 Task: Check the sale-to-list ratio of game room in the last 1 year.
Action: Mouse moved to (1060, 252)
Screenshot: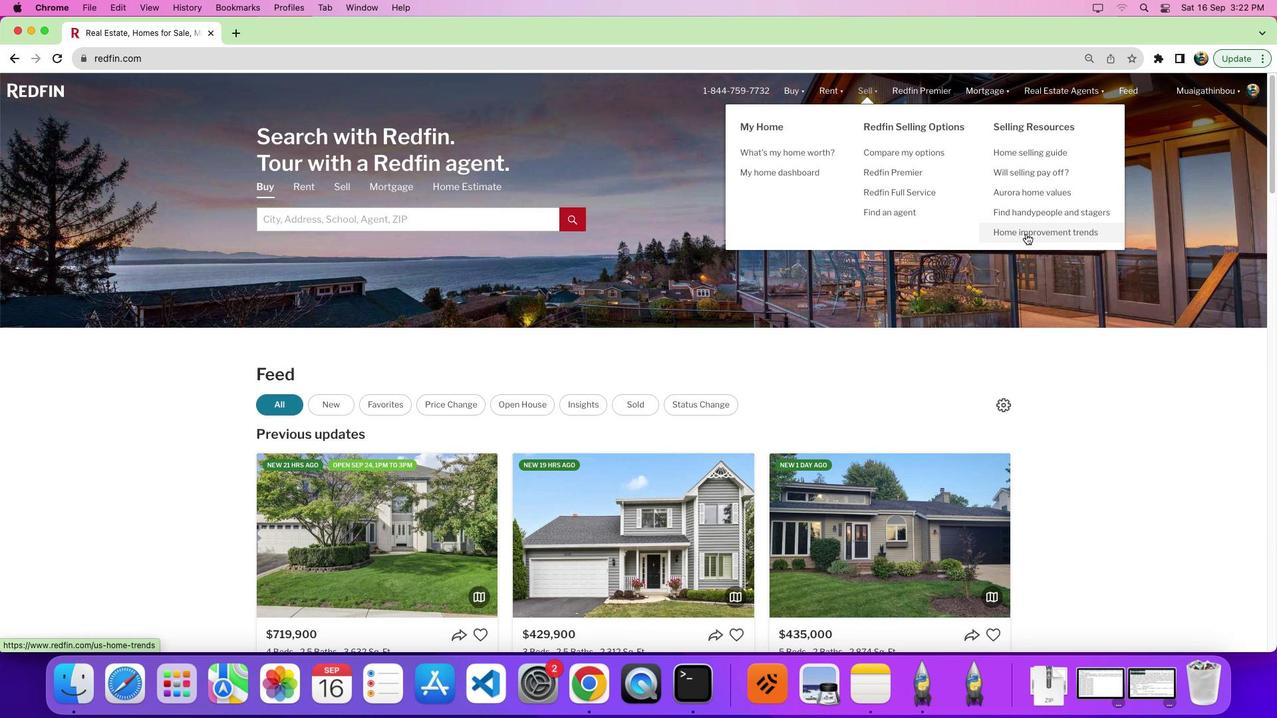 
Action: Mouse pressed left at (1060, 252)
Screenshot: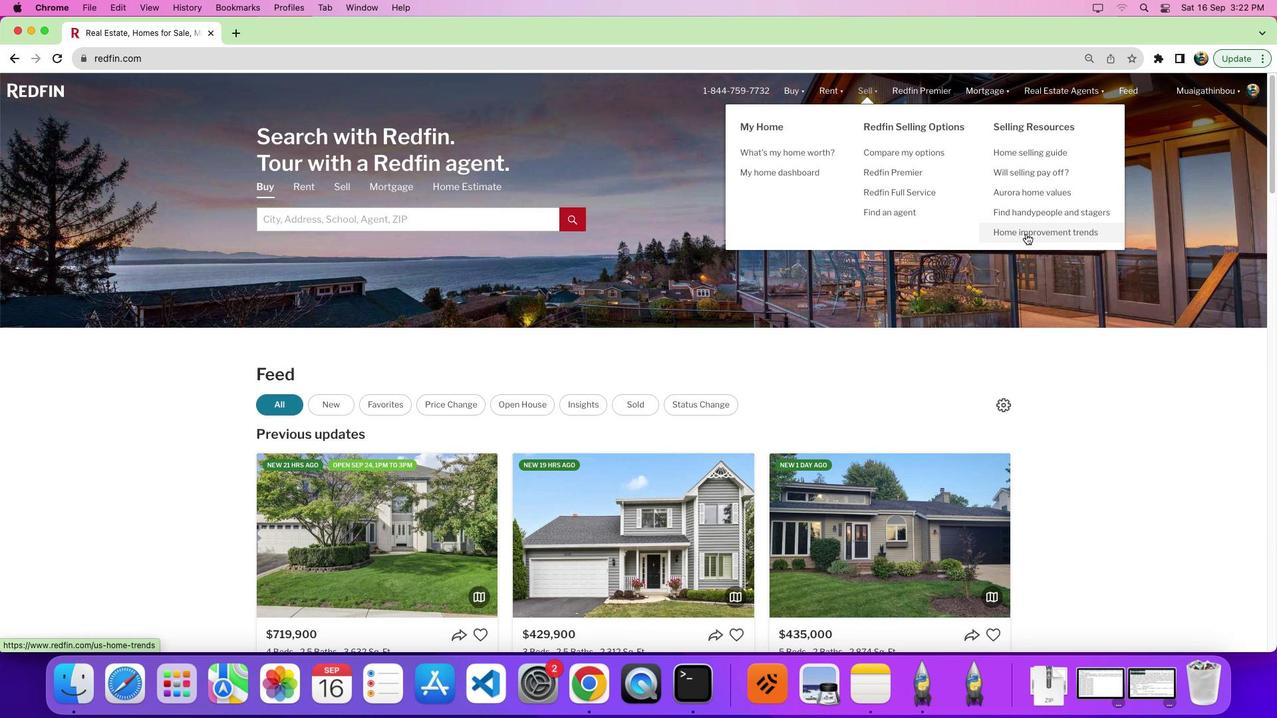 
Action: Mouse pressed left at (1060, 252)
Screenshot: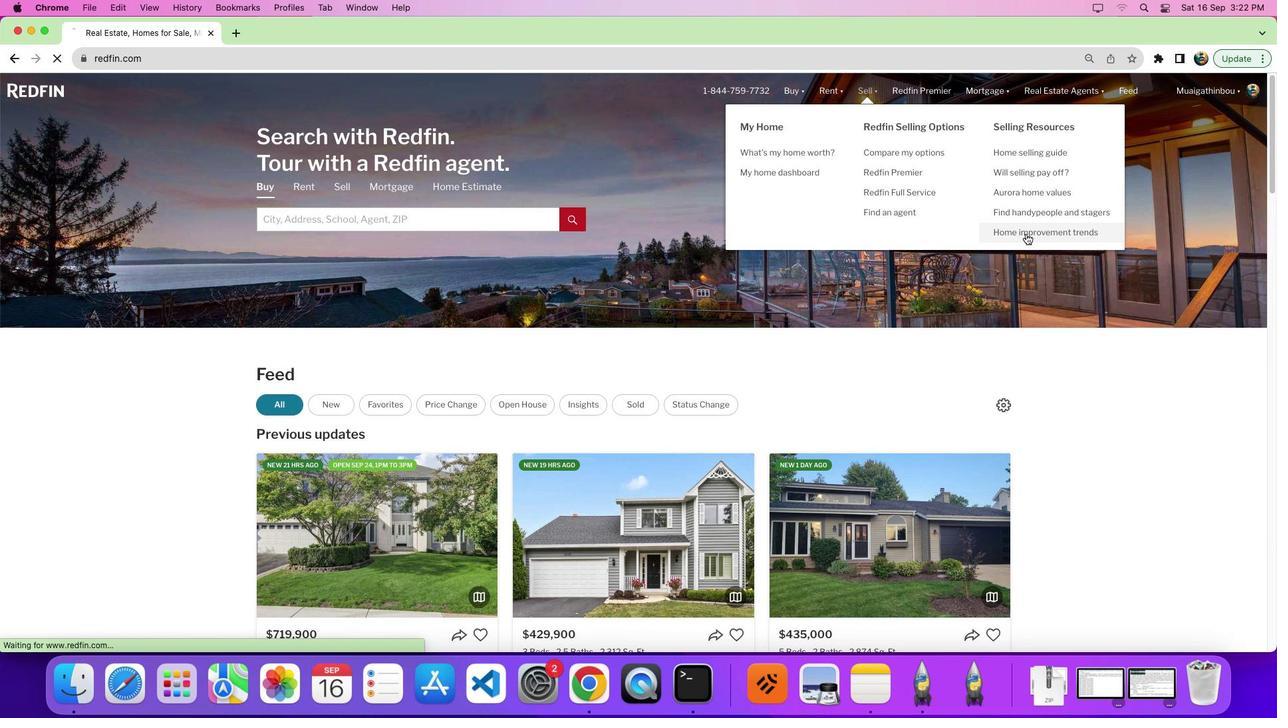 
Action: Mouse moved to (343, 266)
Screenshot: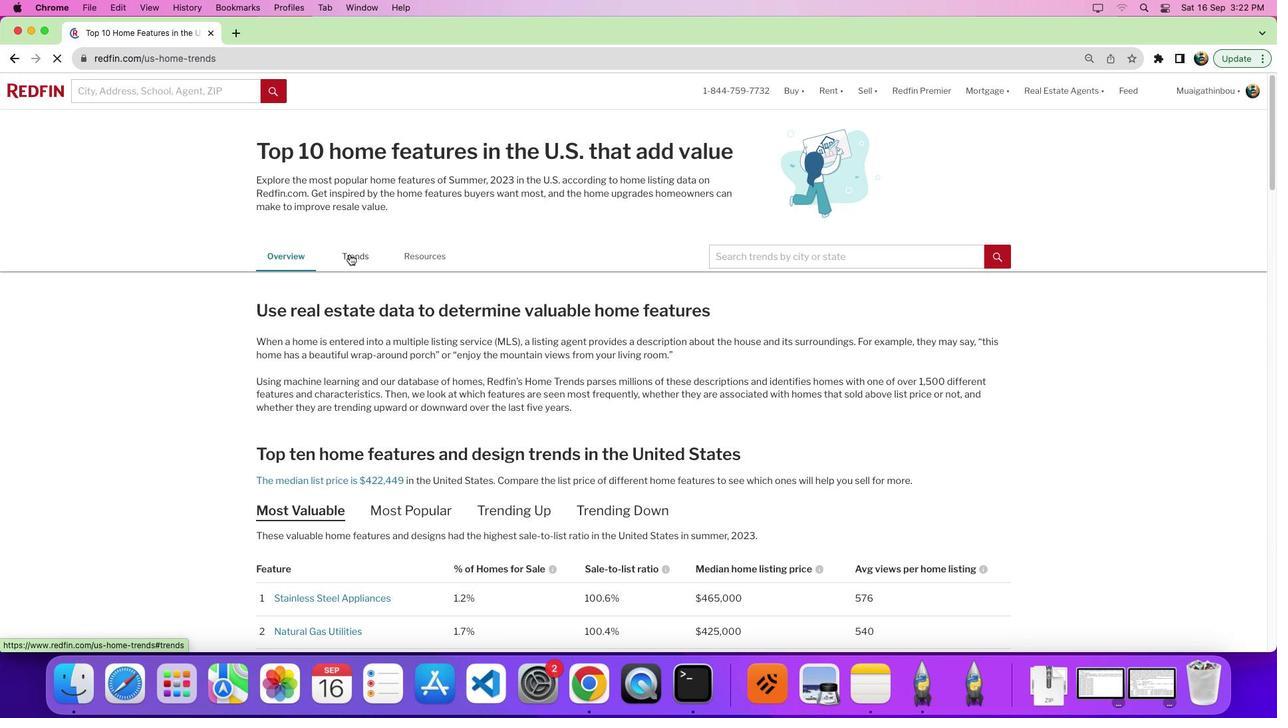 
Action: Mouse pressed left at (343, 266)
Screenshot: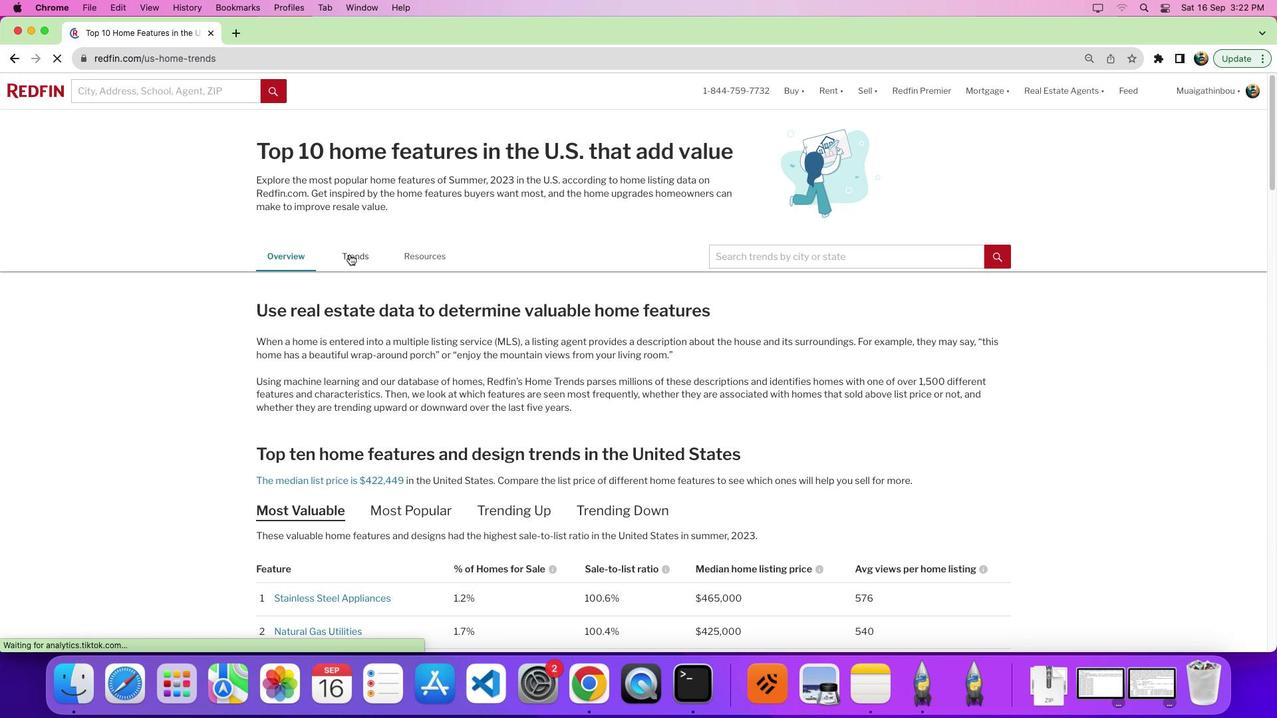 
Action: Mouse moved to (700, 345)
Screenshot: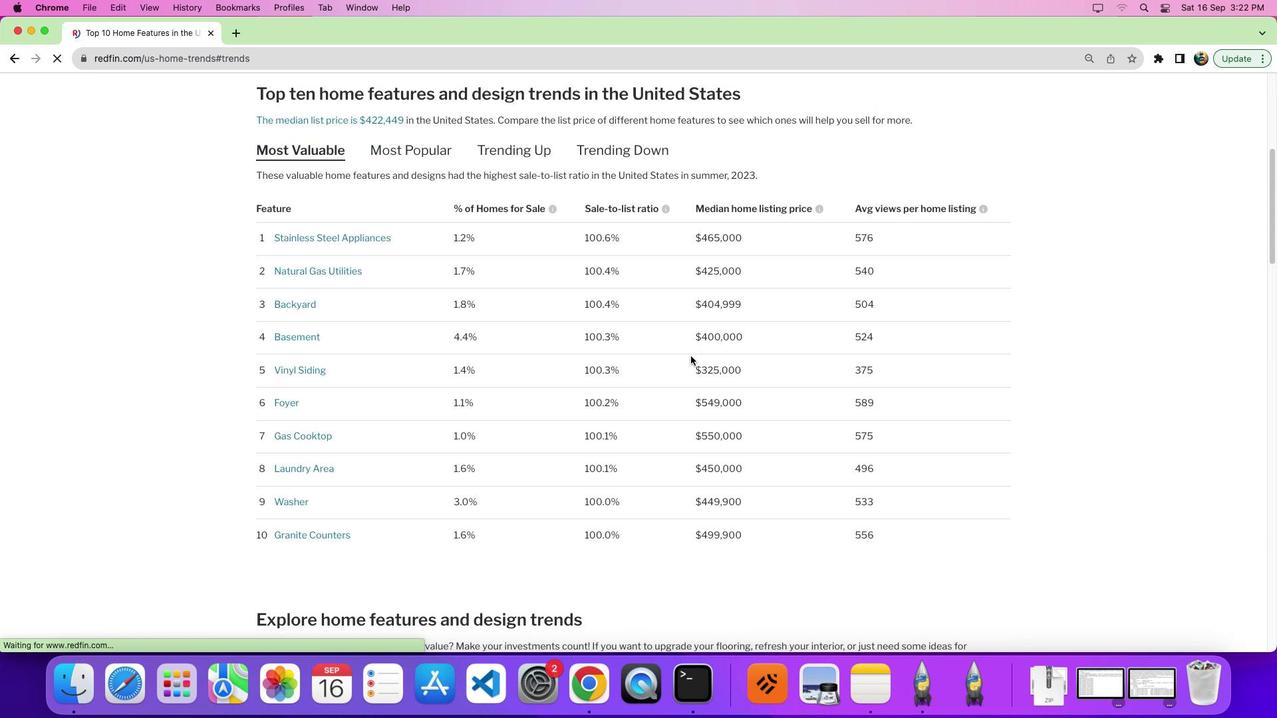 
Action: Mouse scrolled (700, 345) with delta (-26, 79)
Screenshot: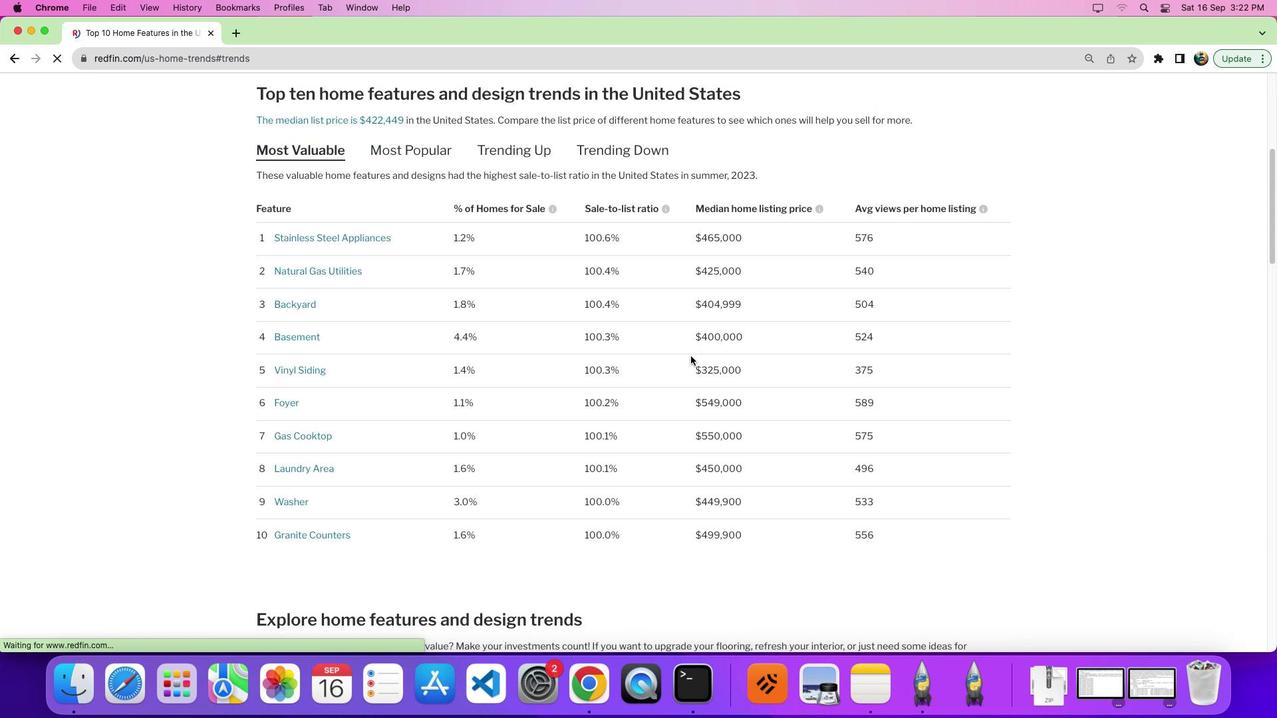 
Action: Mouse moved to (701, 344)
Screenshot: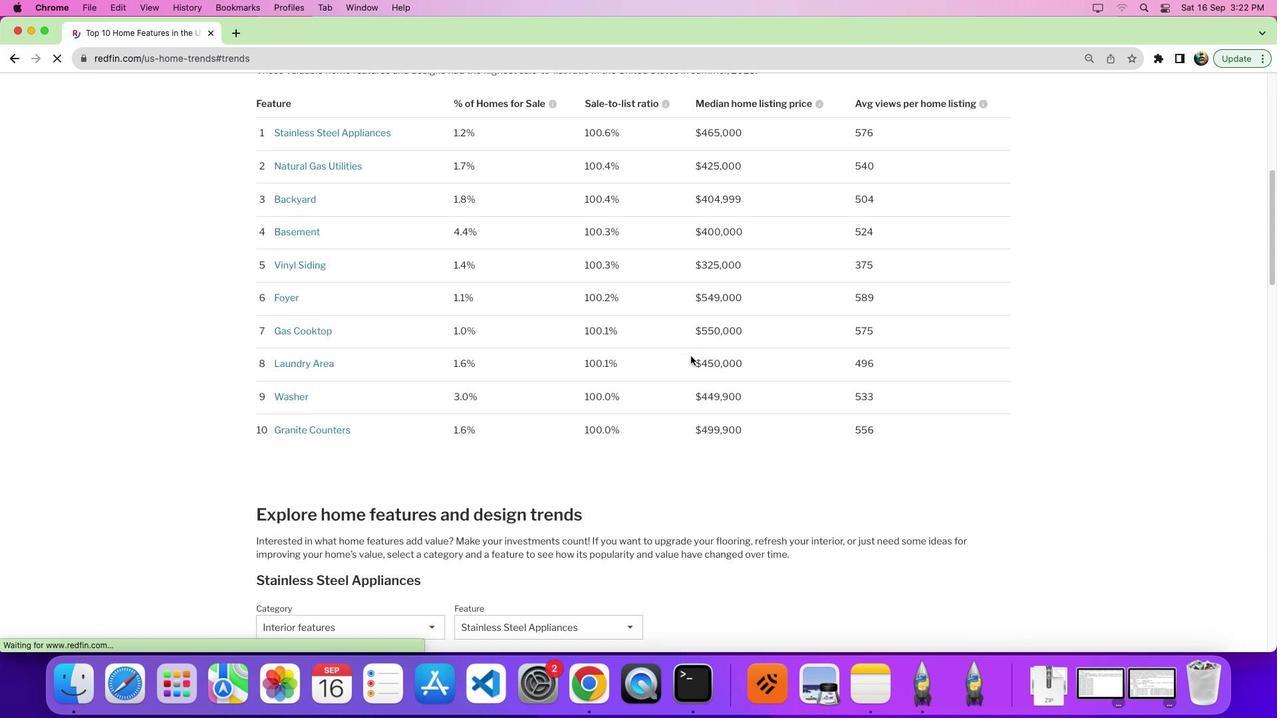 
Action: Mouse scrolled (701, 344) with delta (-26, 78)
Screenshot: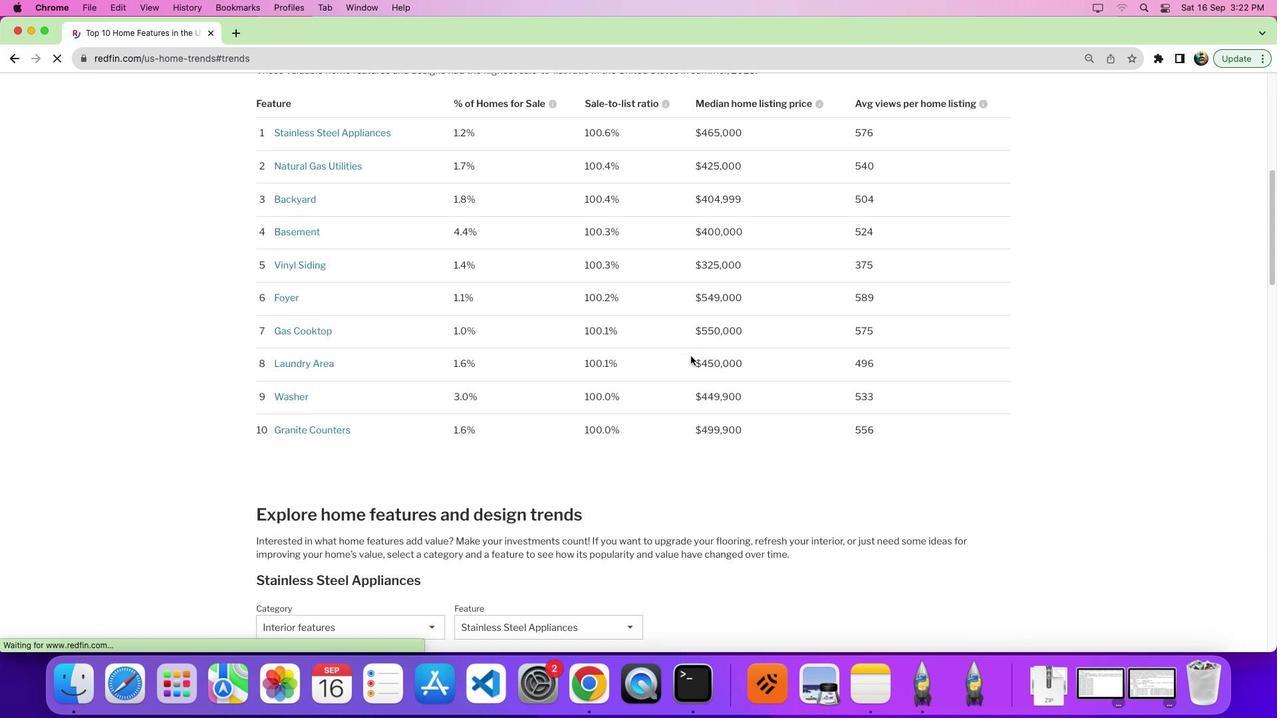
Action: Mouse moved to (703, 343)
Screenshot: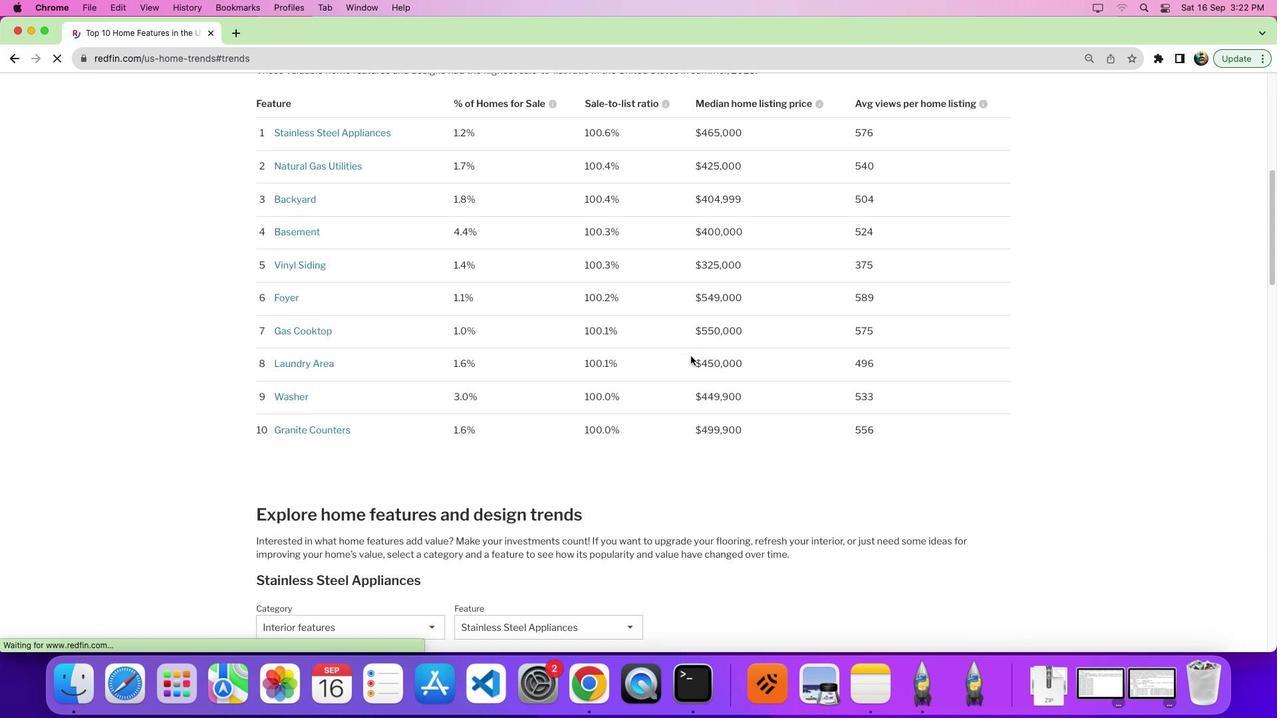 
Action: Mouse scrolled (703, 343) with delta (-26, 75)
Screenshot: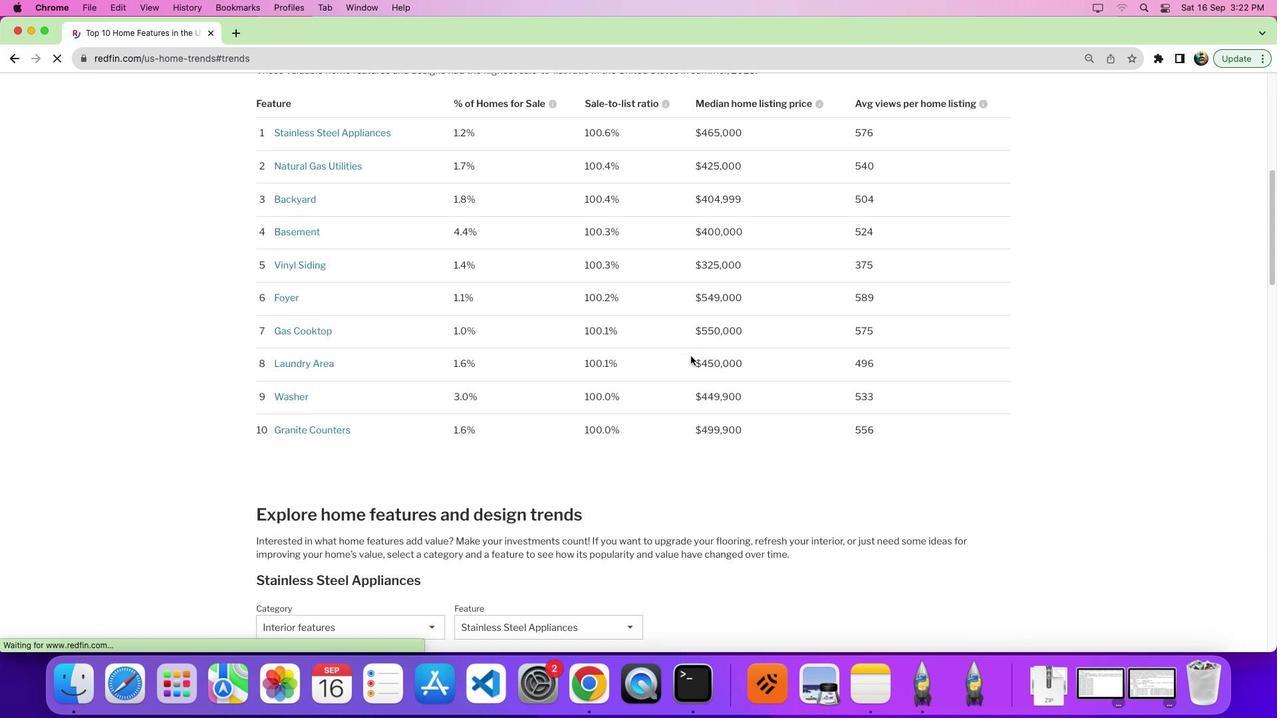
Action: Mouse moved to (704, 342)
Screenshot: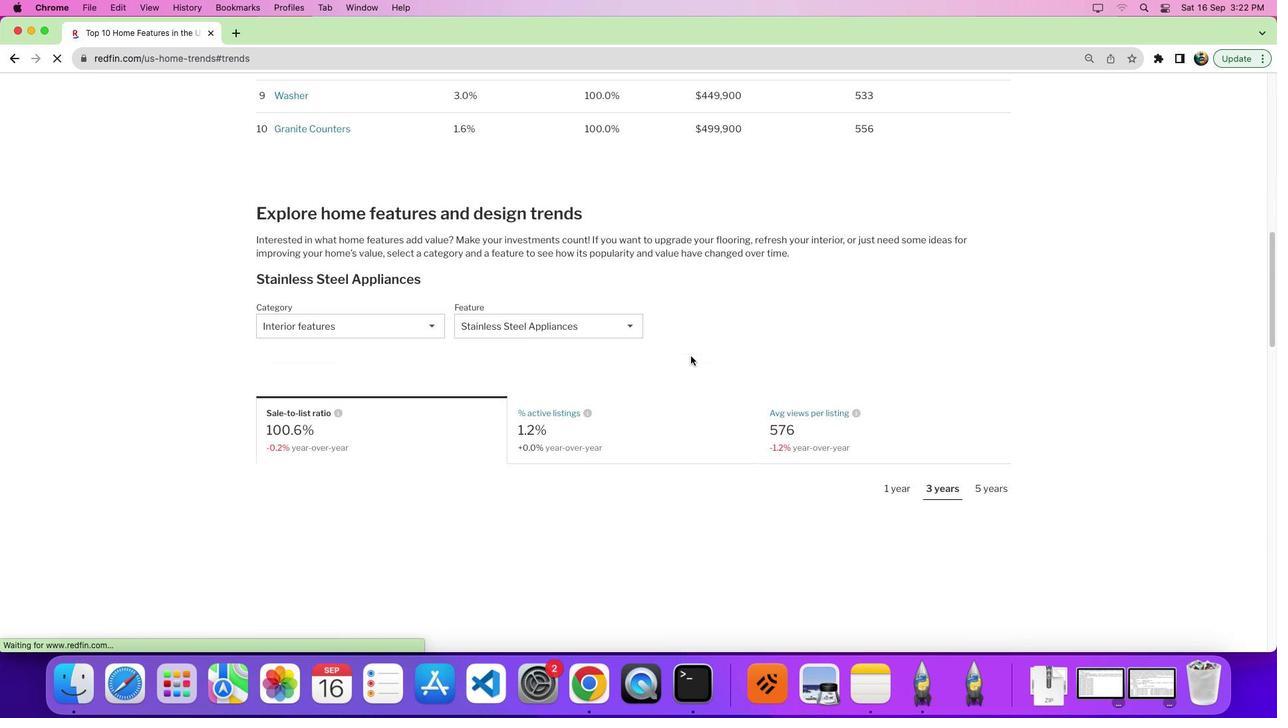 
Action: Mouse scrolled (704, 342) with delta (-26, 74)
Screenshot: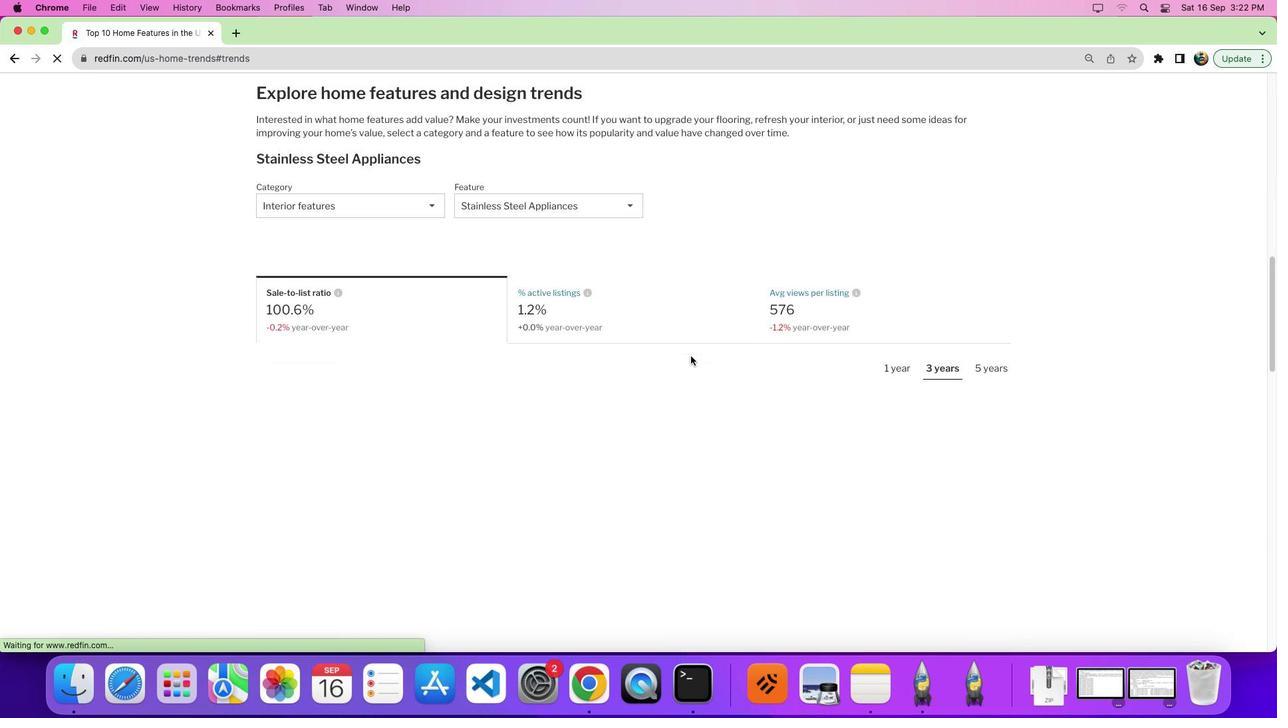 
Action: Mouse scrolled (704, 342) with delta (-26, 79)
Screenshot: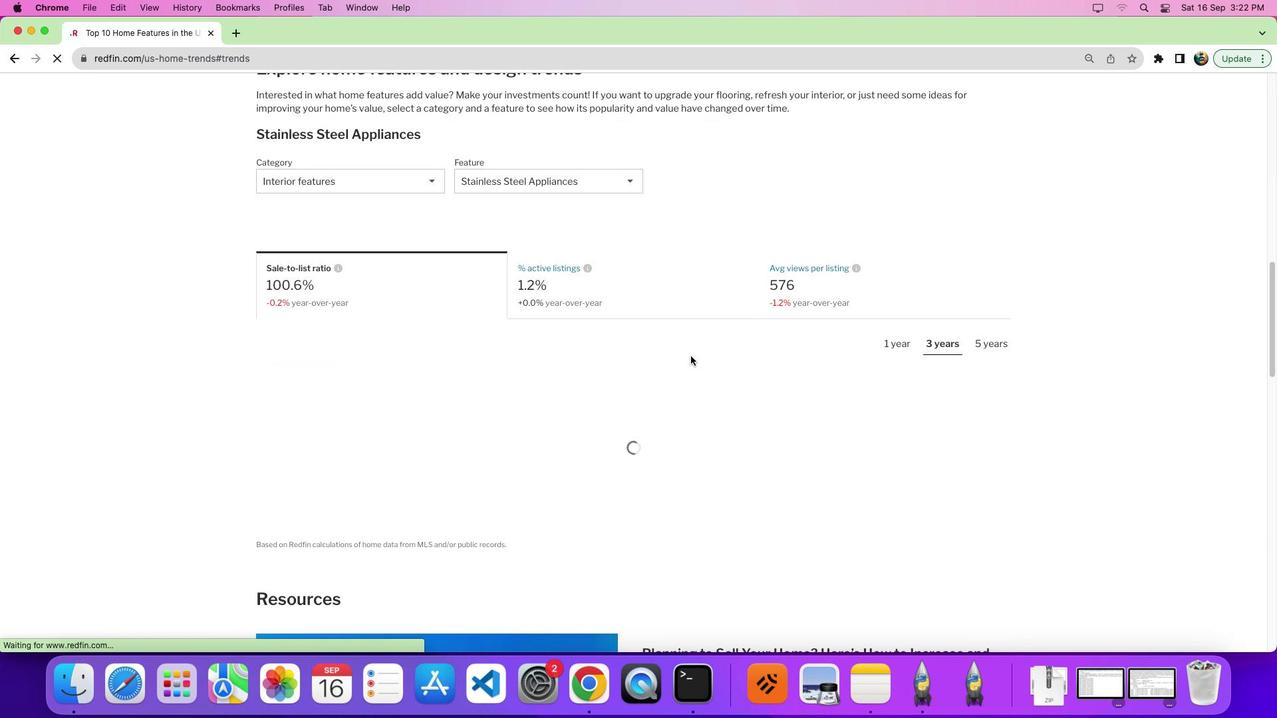 
Action: Mouse scrolled (704, 342) with delta (-26, 79)
Screenshot: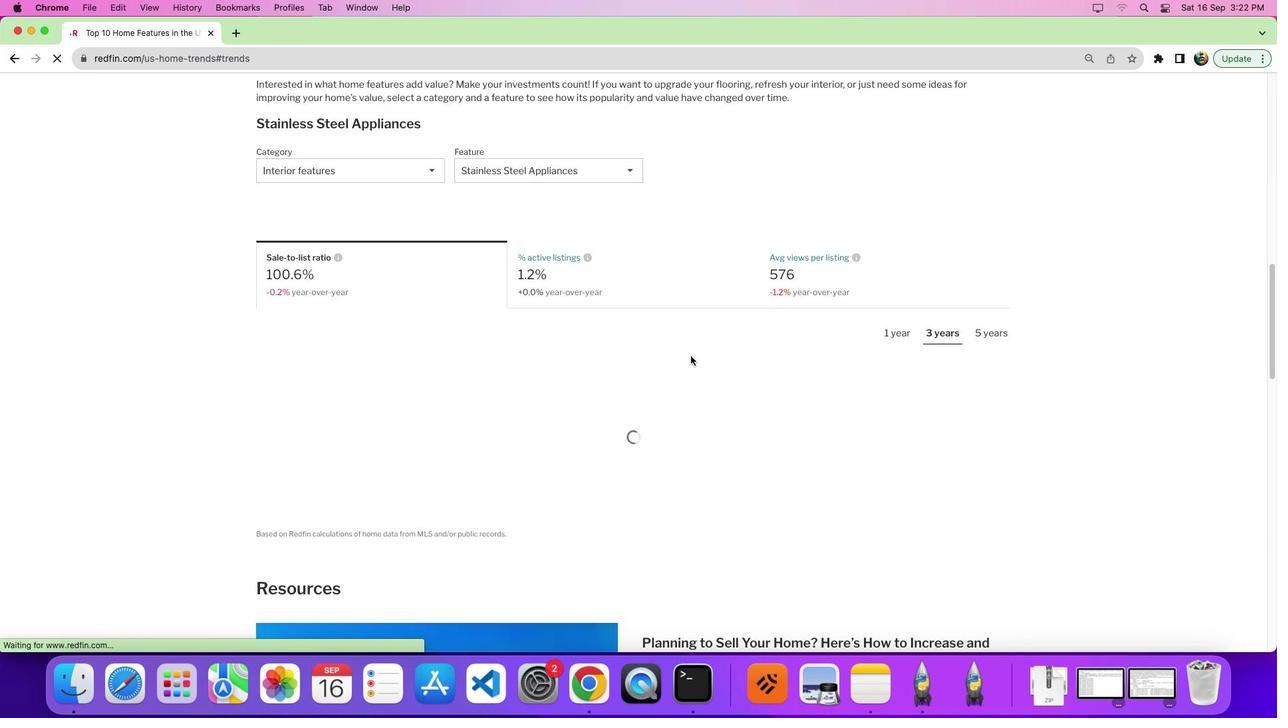 
Action: Mouse moved to (640, 364)
Screenshot: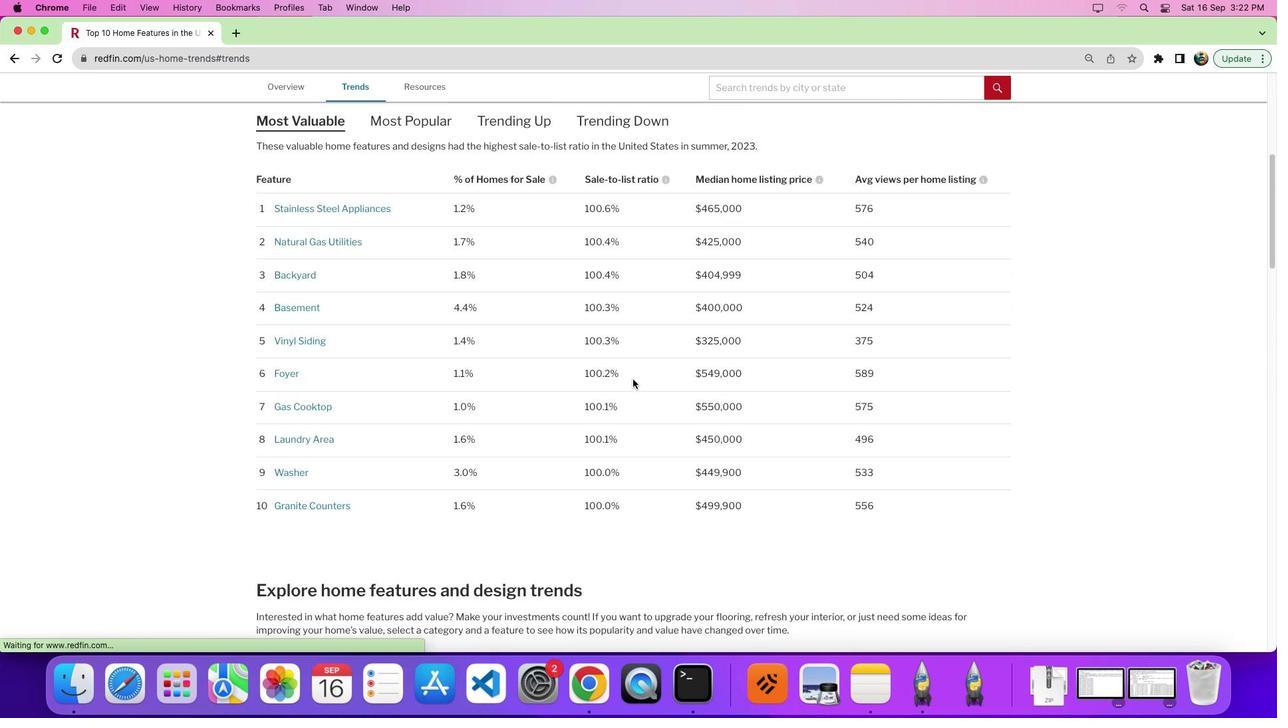 
Action: Mouse scrolled (640, 364) with delta (-26, 79)
Screenshot: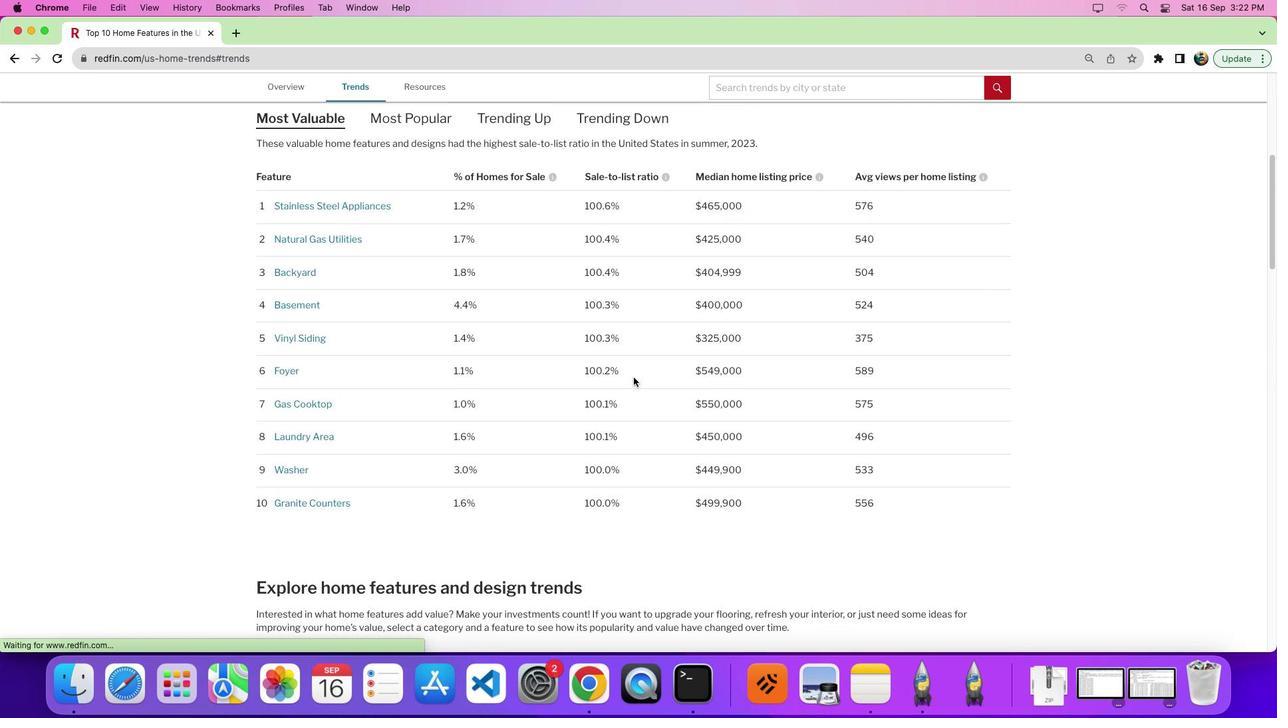 
Action: Mouse moved to (641, 364)
Screenshot: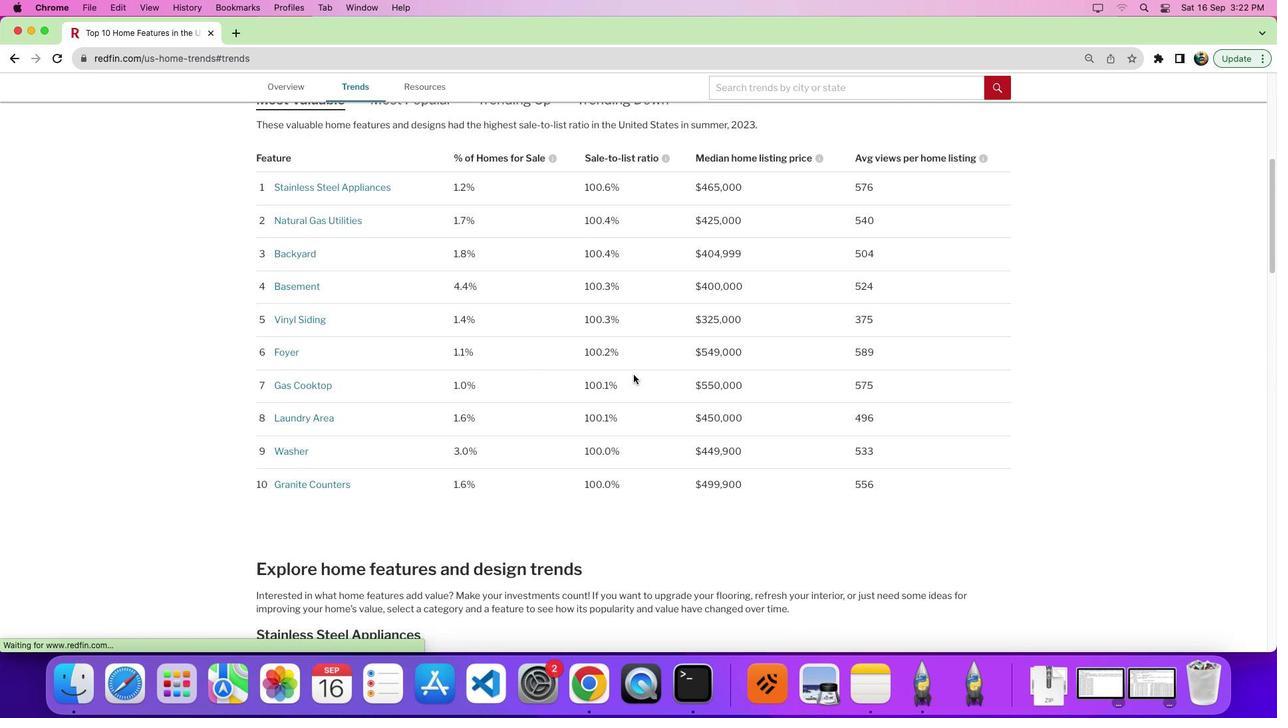 
Action: Mouse scrolled (641, 364) with delta (-26, 79)
Screenshot: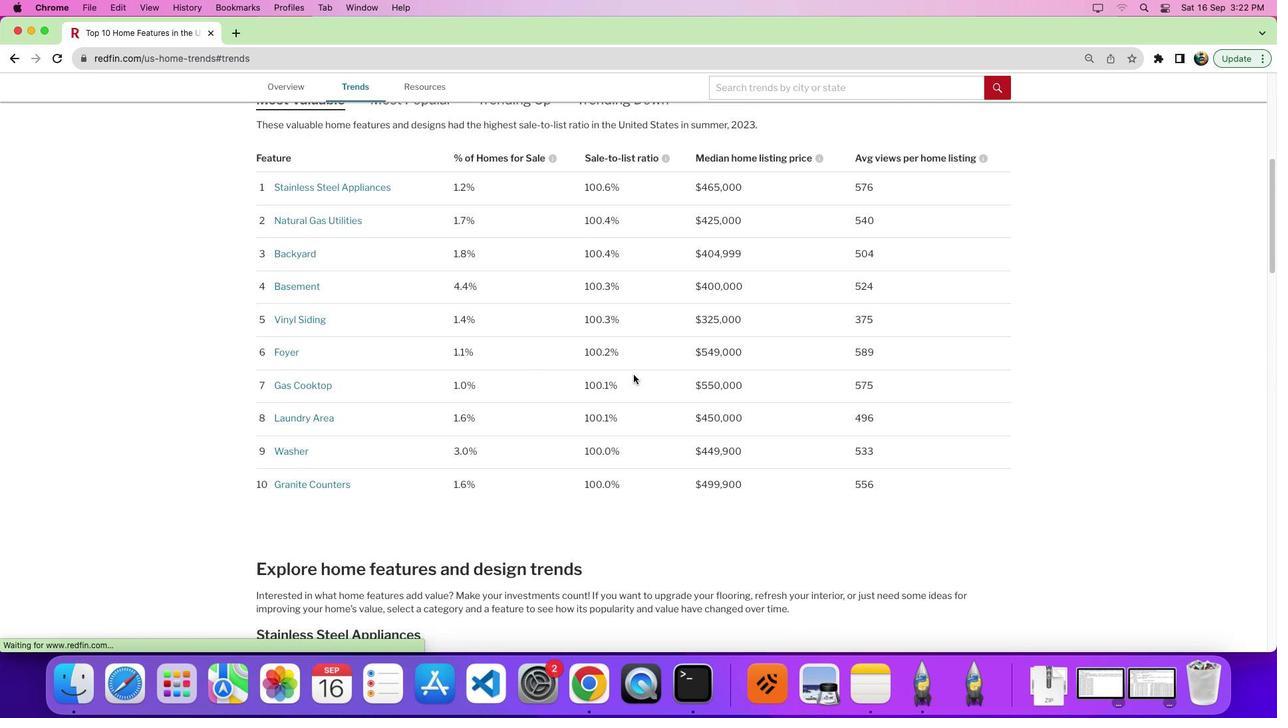 
Action: Mouse moved to (644, 358)
Screenshot: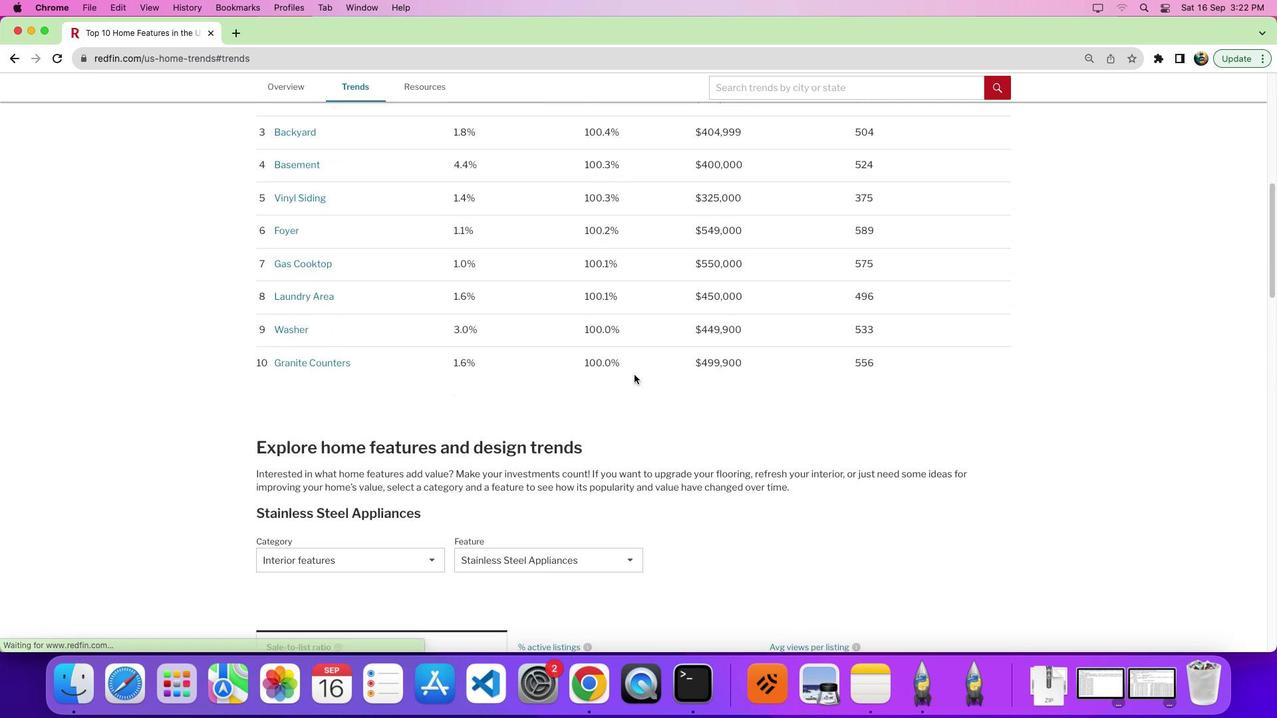 
Action: Mouse scrolled (644, 358) with delta (-26, 75)
Screenshot: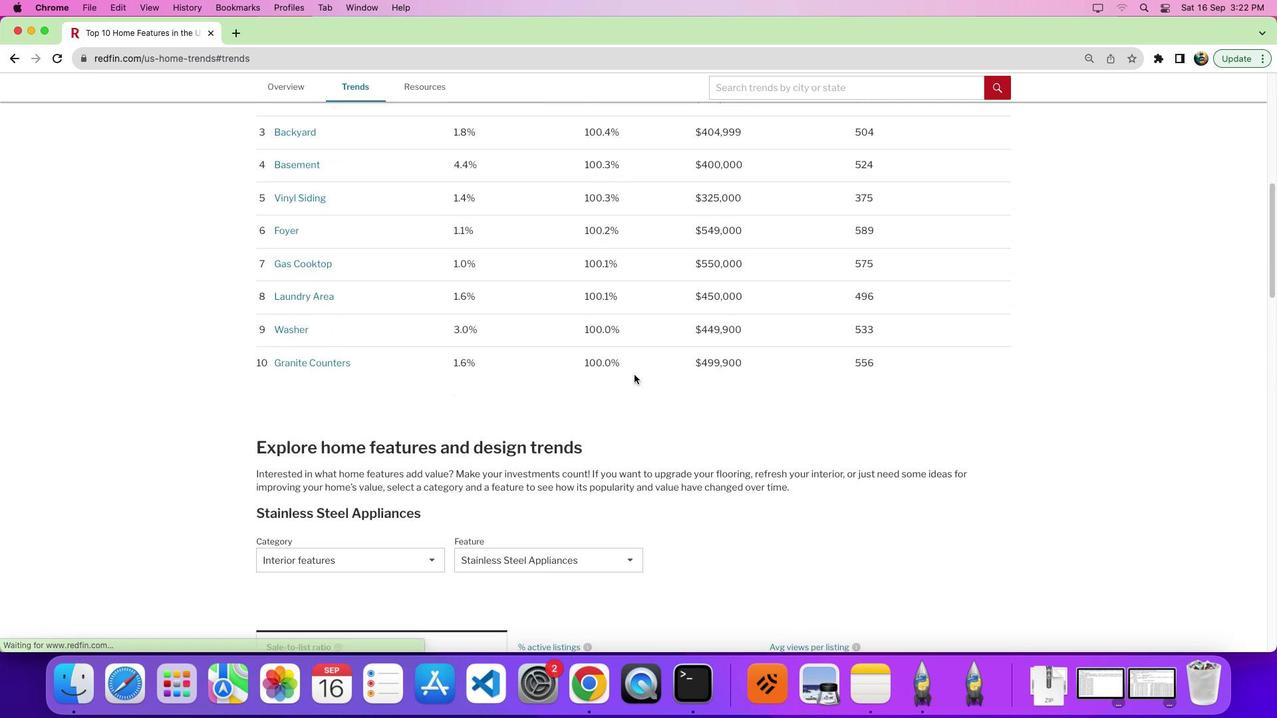 
Action: Mouse moved to (645, 358)
Screenshot: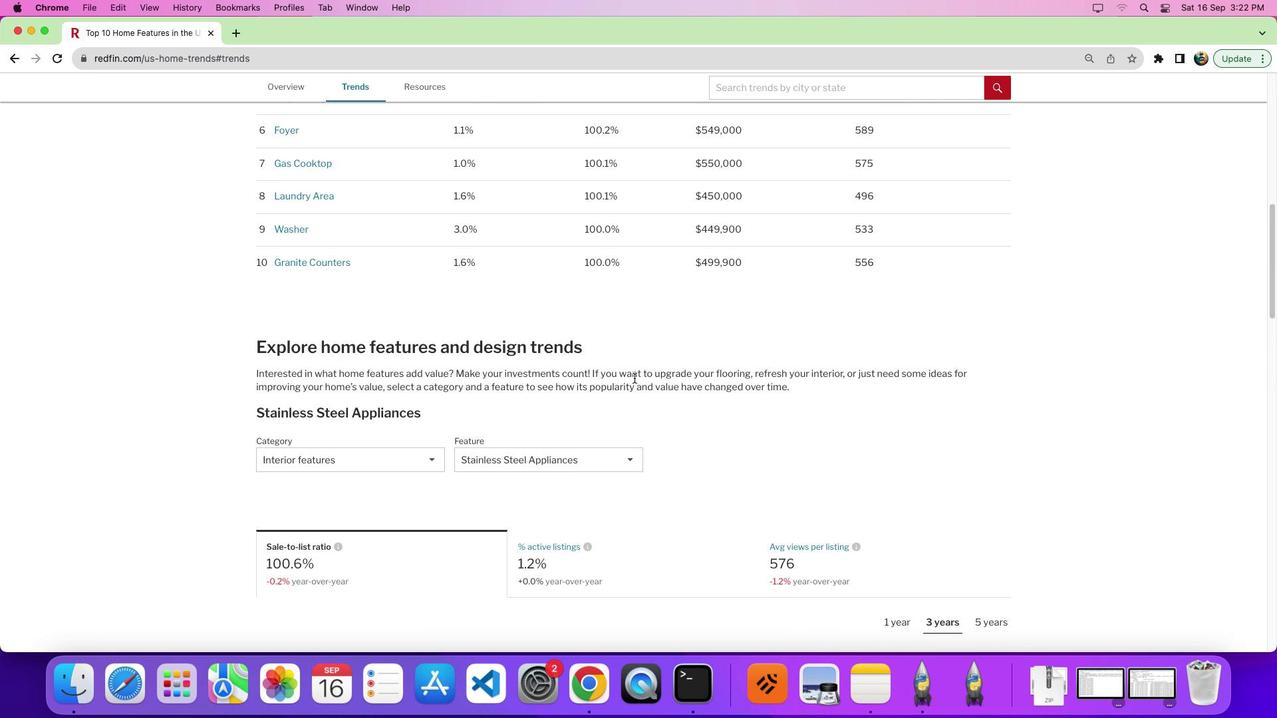
Action: Mouse scrolled (645, 358) with delta (-26, 79)
Screenshot: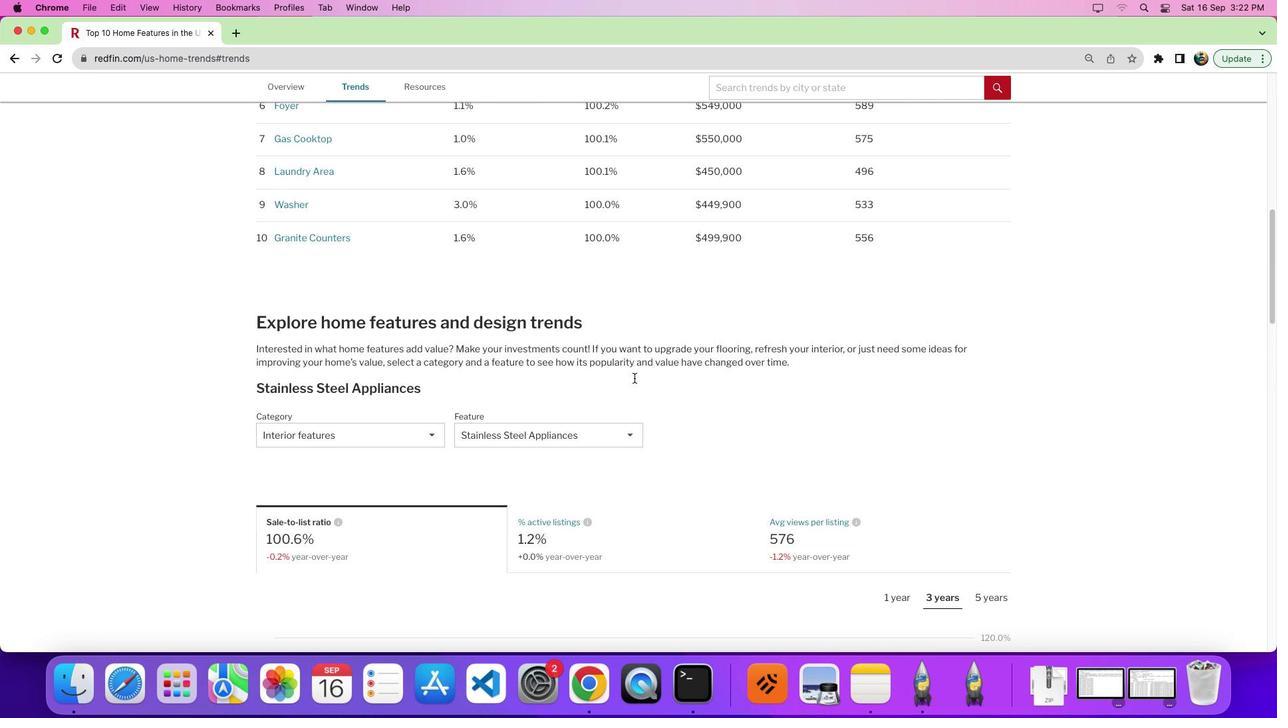 
Action: Mouse scrolled (645, 358) with delta (-26, 79)
Screenshot: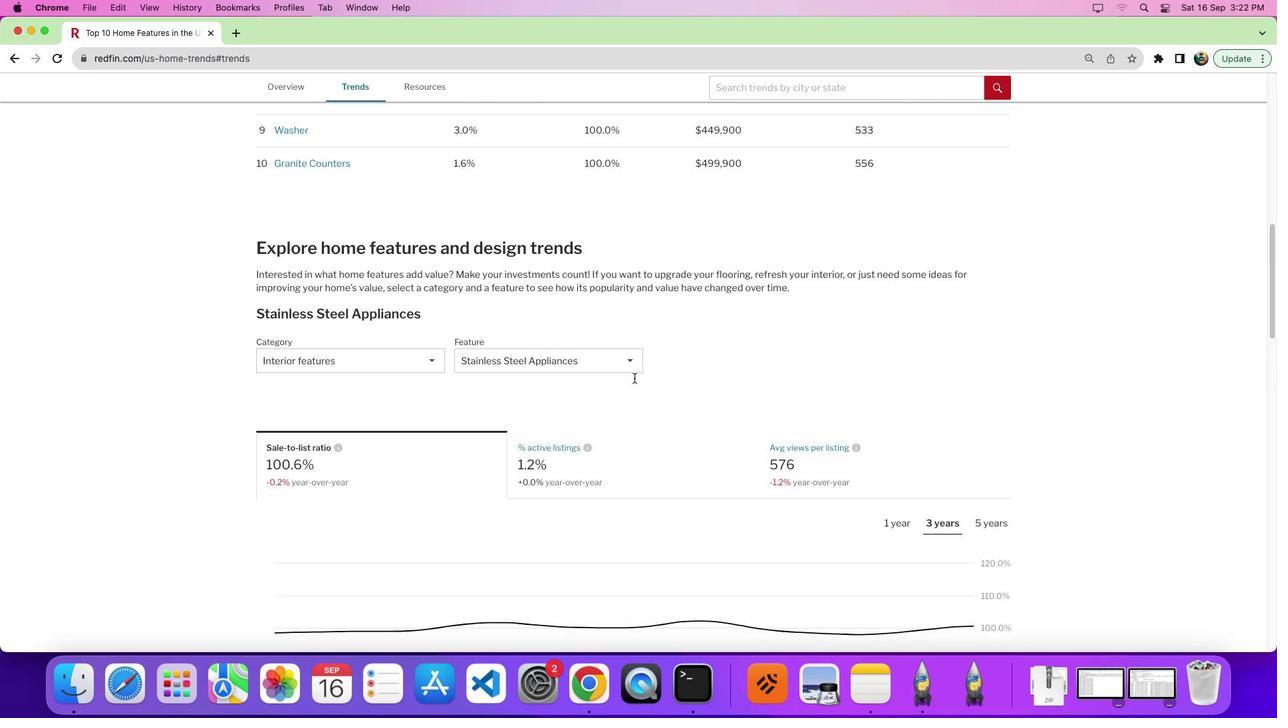 
Action: Mouse scrolled (645, 358) with delta (-26, 75)
Screenshot: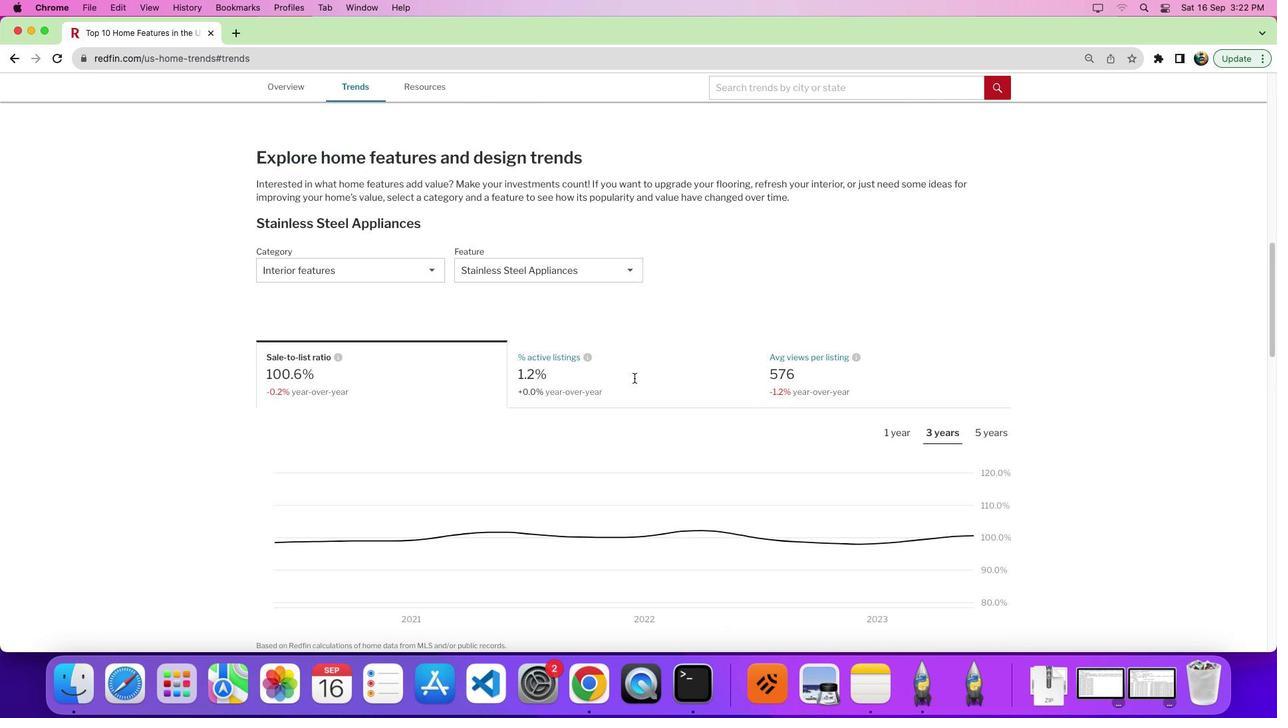 
Action: Mouse moved to (514, 242)
Screenshot: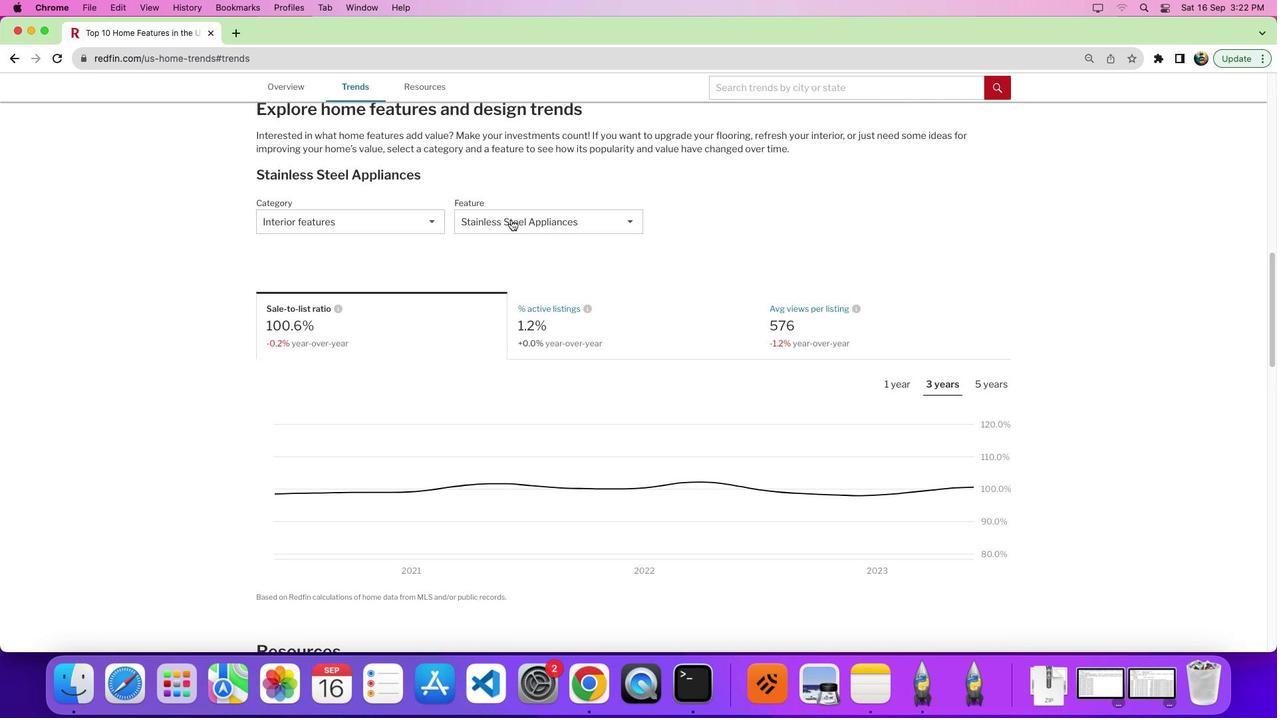 
Action: Mouse pressed left at (514, 242)
Screenshot: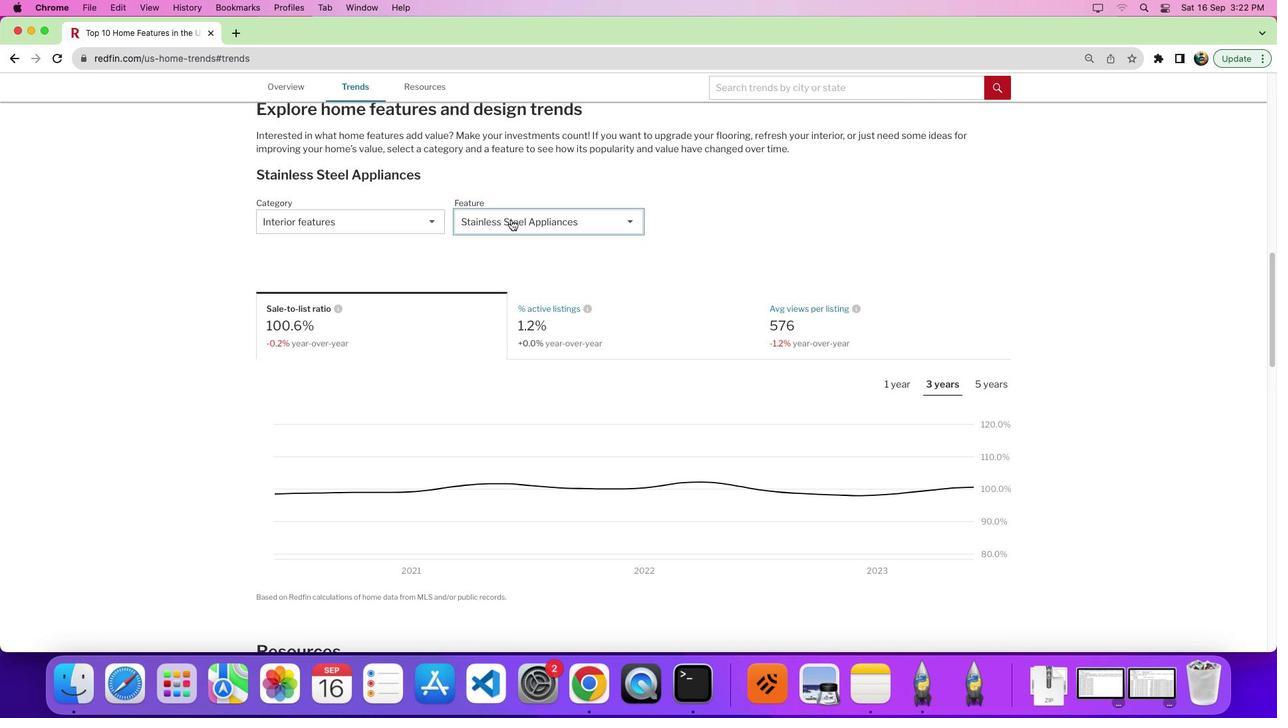
Action: Mouse moved to (646, 314)
Screenshot: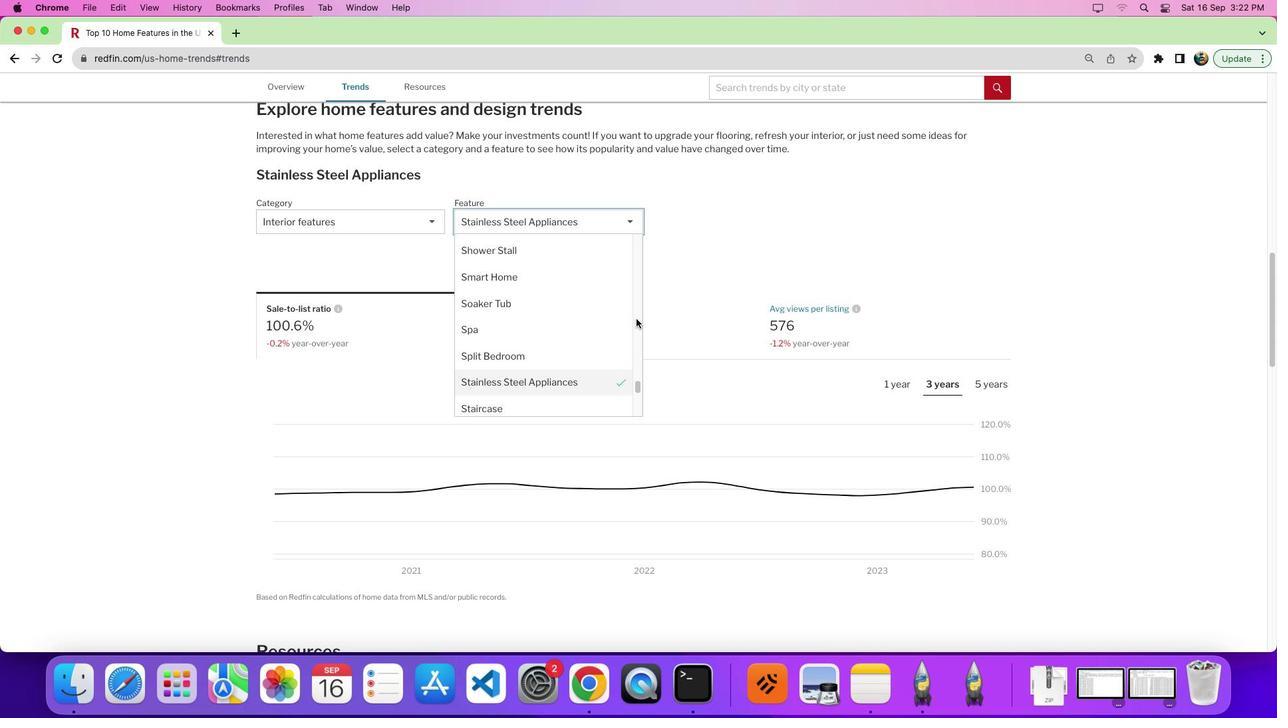
Action: Mouse pressed left at (646, 314)
Screenshot: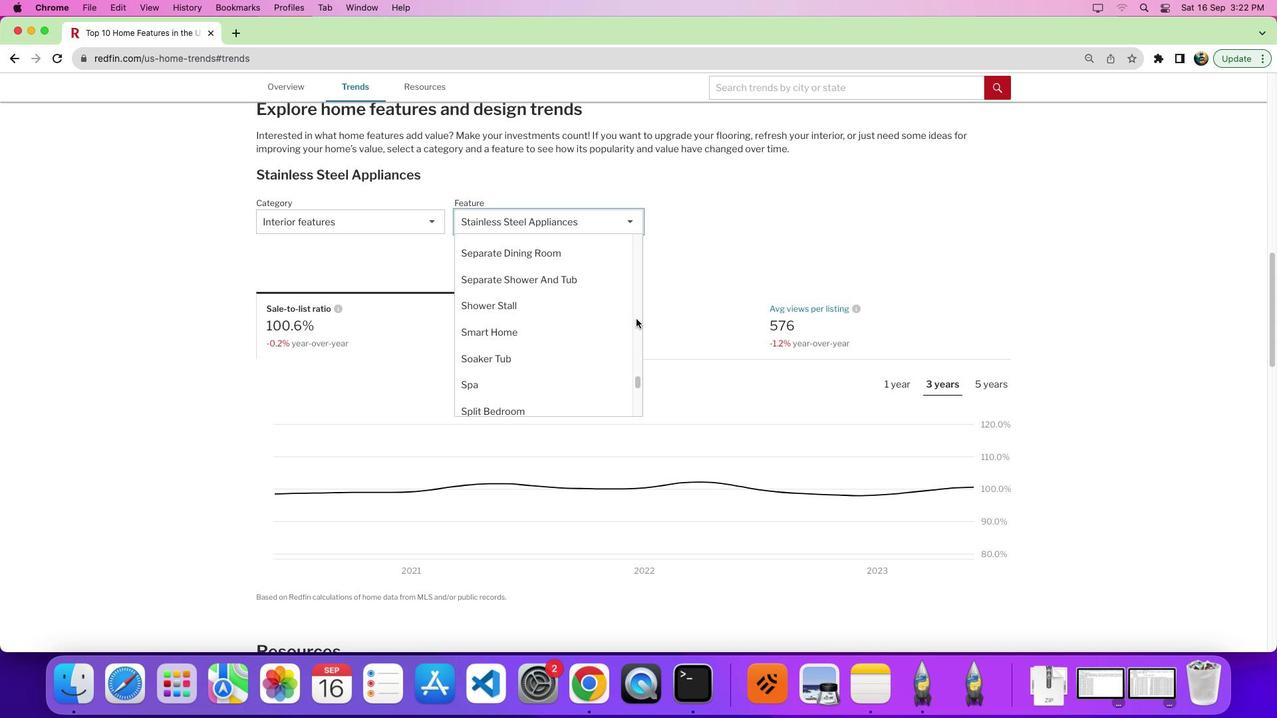 
Action: Mouse moved to (548, 336)
Screenshot: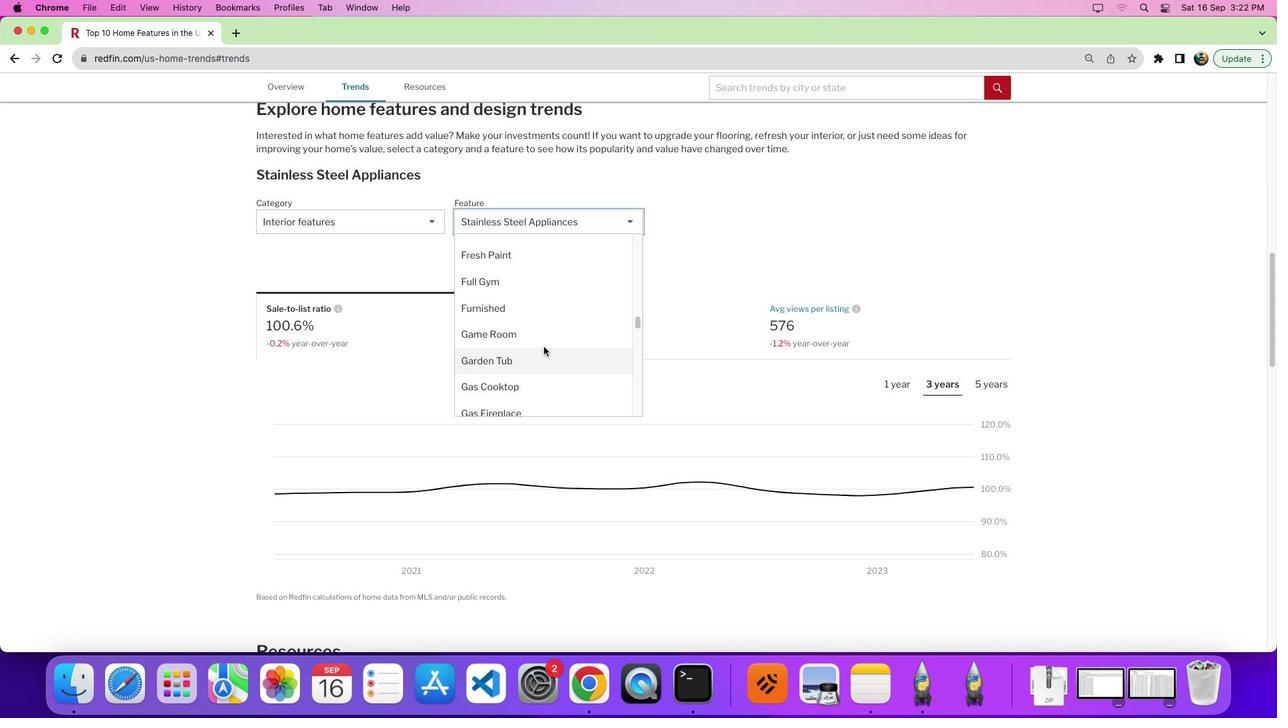 
Action: Mouse scrolled (548, 336) with delta (-26, 79)
Screenshot: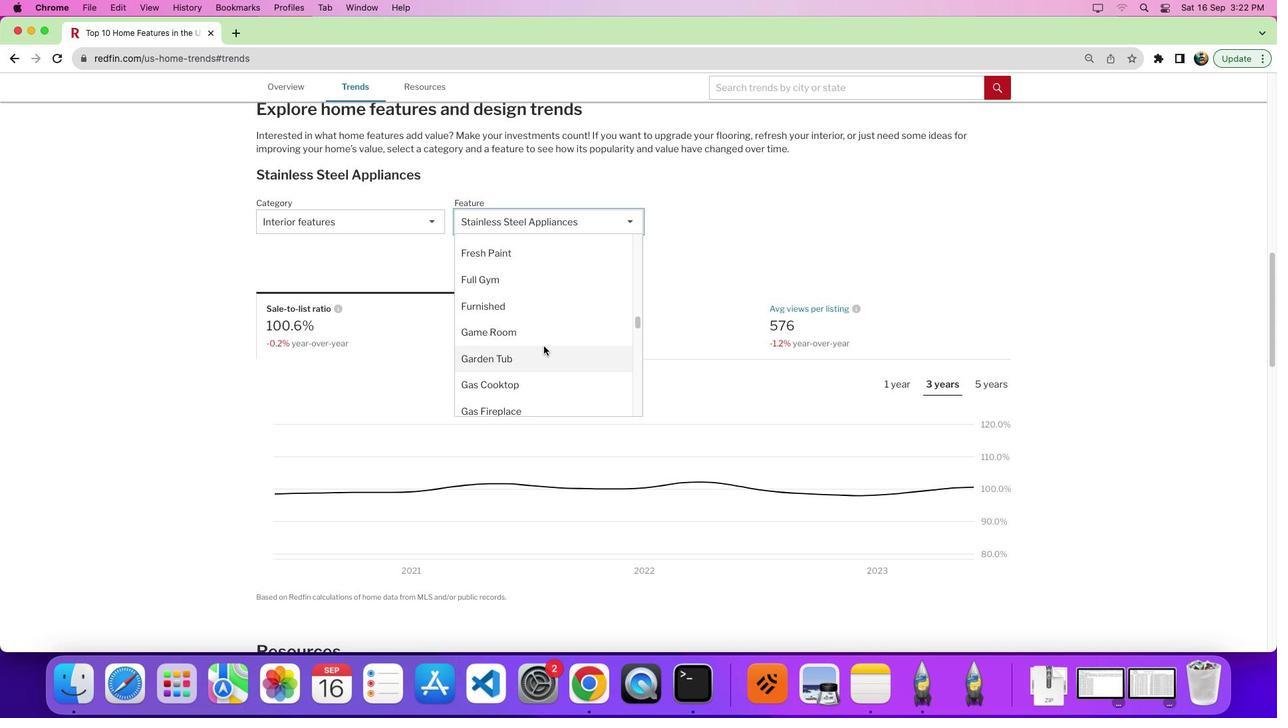 
Action: Mouse moved to (548, 335)
Screenshot: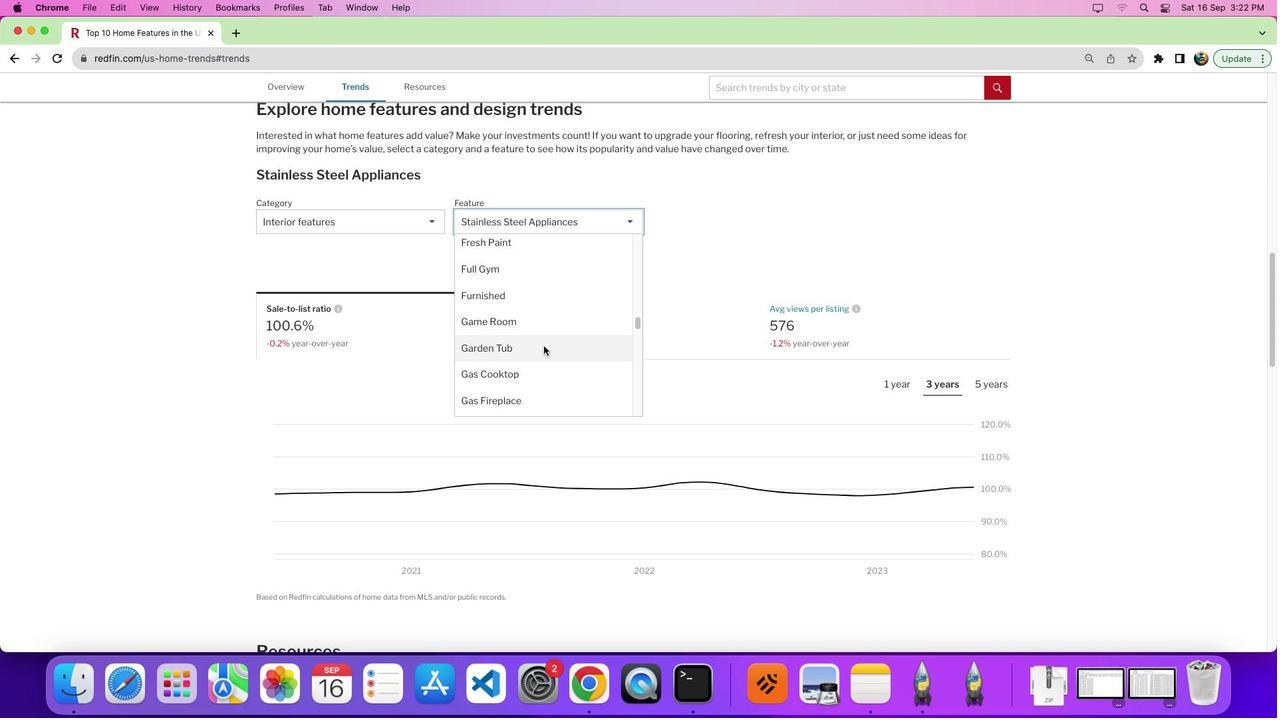 
Action: Mouse scrolled (548, 335) with delta (-26, 79)
Screenshot: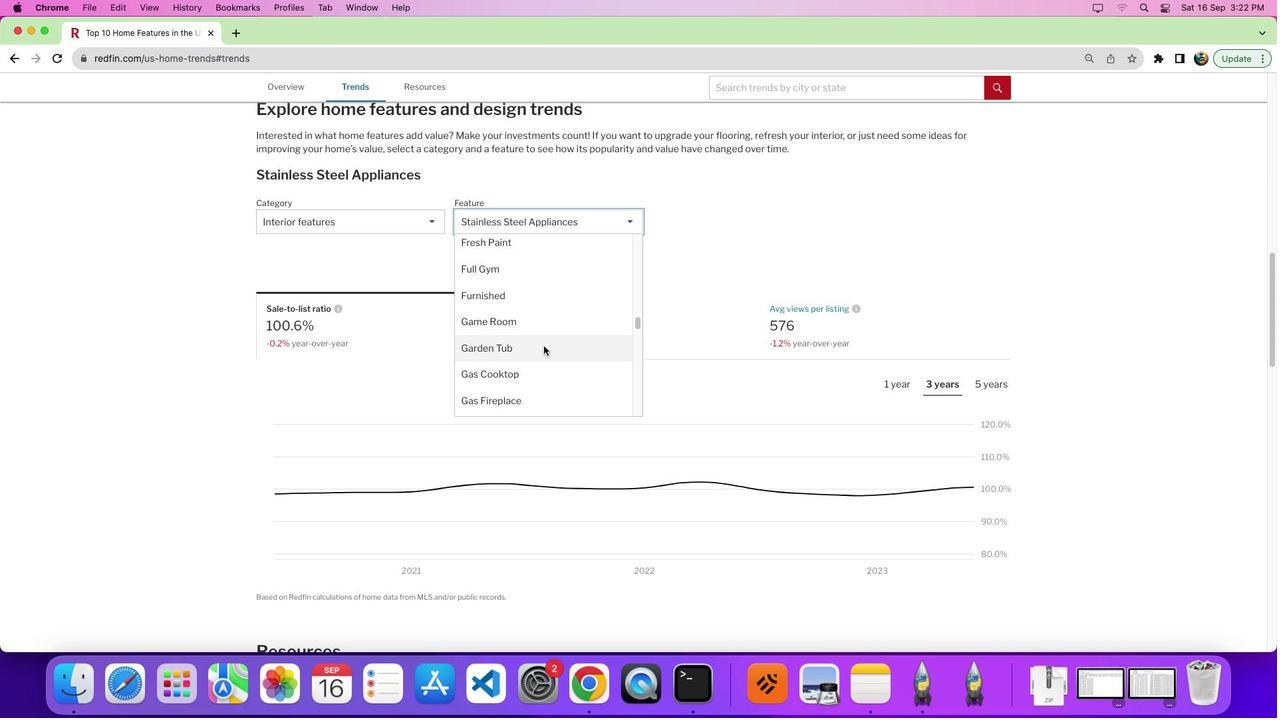 
Action: Mouse moved to (526, 310)
Screenshot: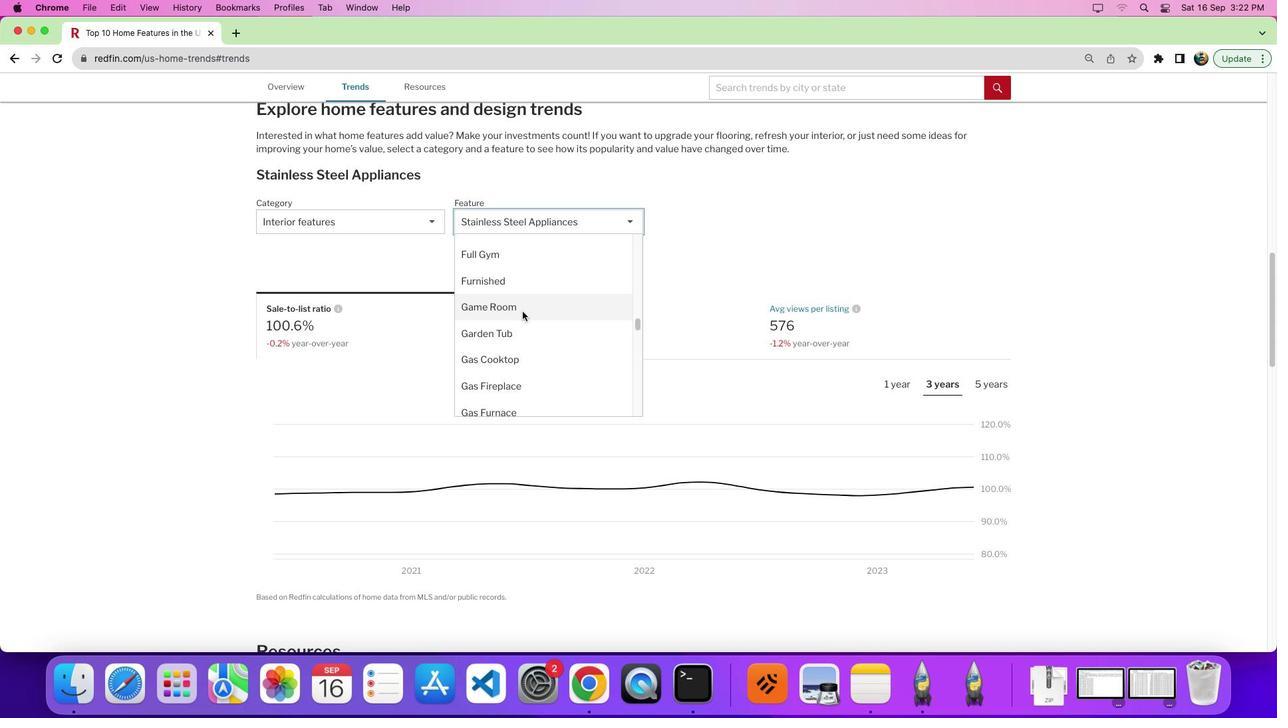 
Action: Mouse pressed left at (526, 310)
Screenshot: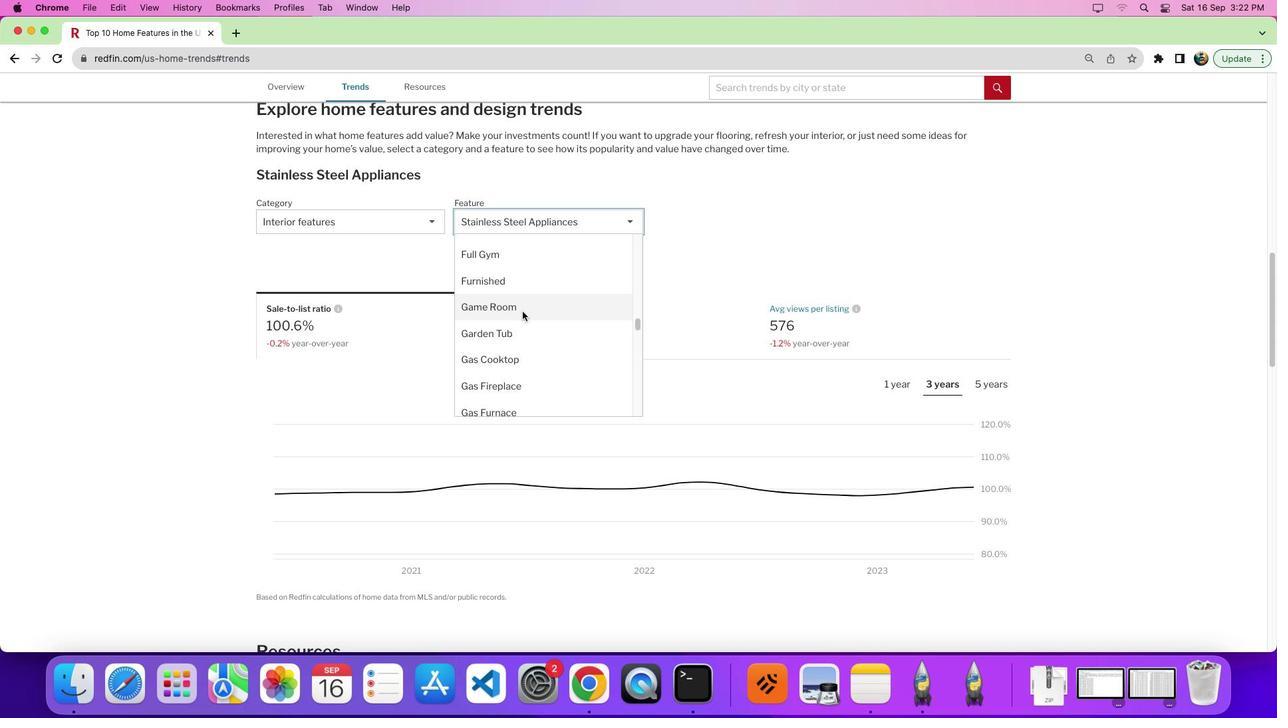 
Action: Mouse moved to (654, 353)
Screenshot: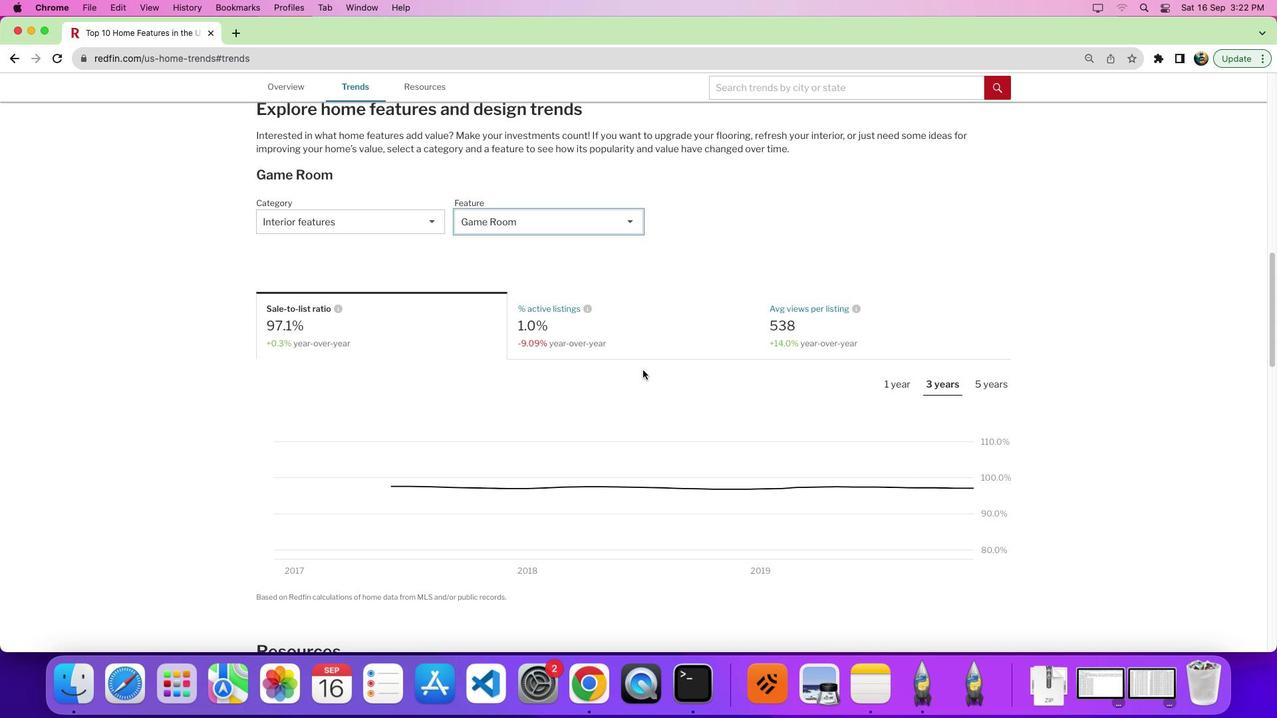 
Action: Mouse scrolled (654, 353) with delta (-26, 79)
Screenshot: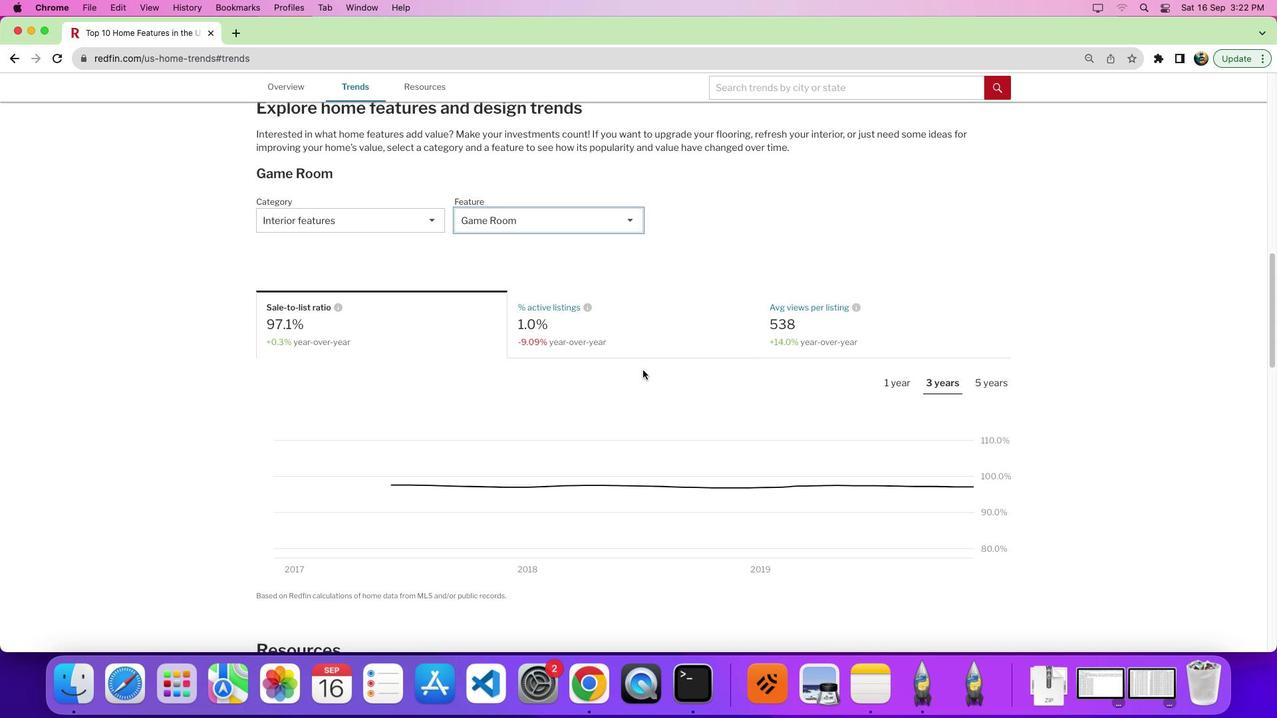 
Action: Mouse scrolled (654, 353) with delta (-26, 79)
Screenshot: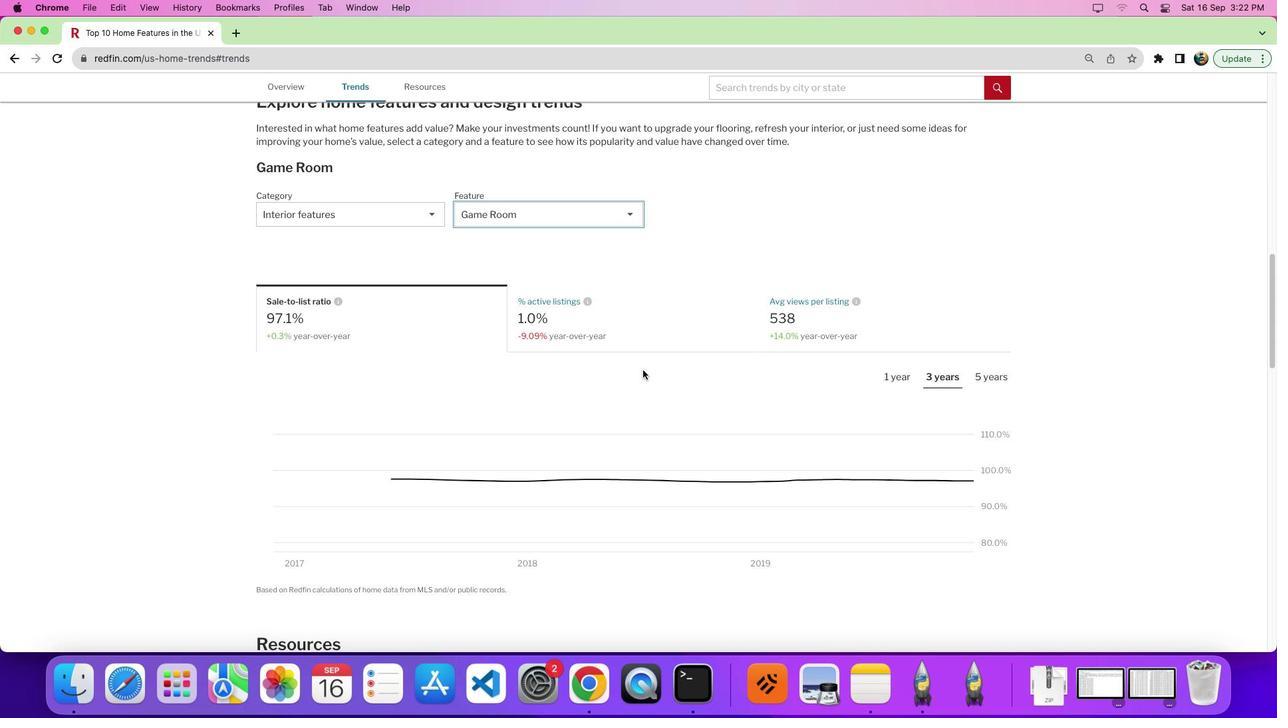 
Action: Mouse moved to (693, 348)
Screenshot: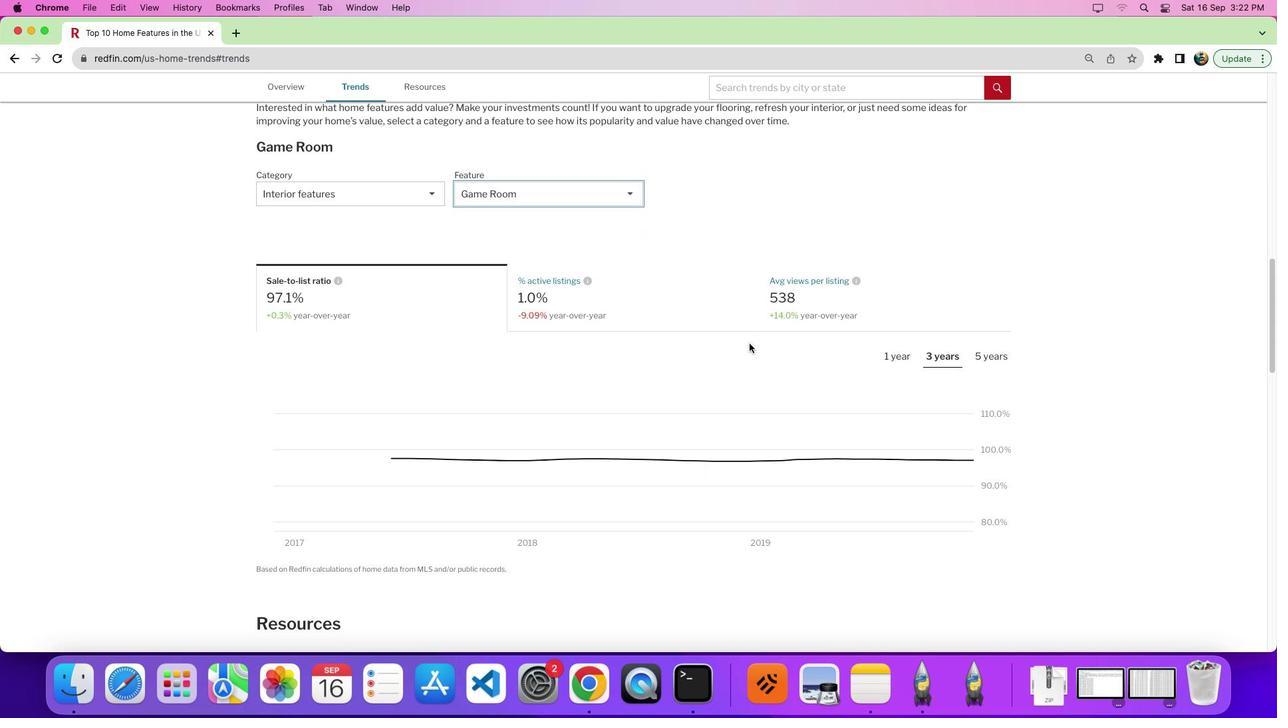 
Action: Mouse scrolled (693, 348) with delta (-26, 79)
Screenshot: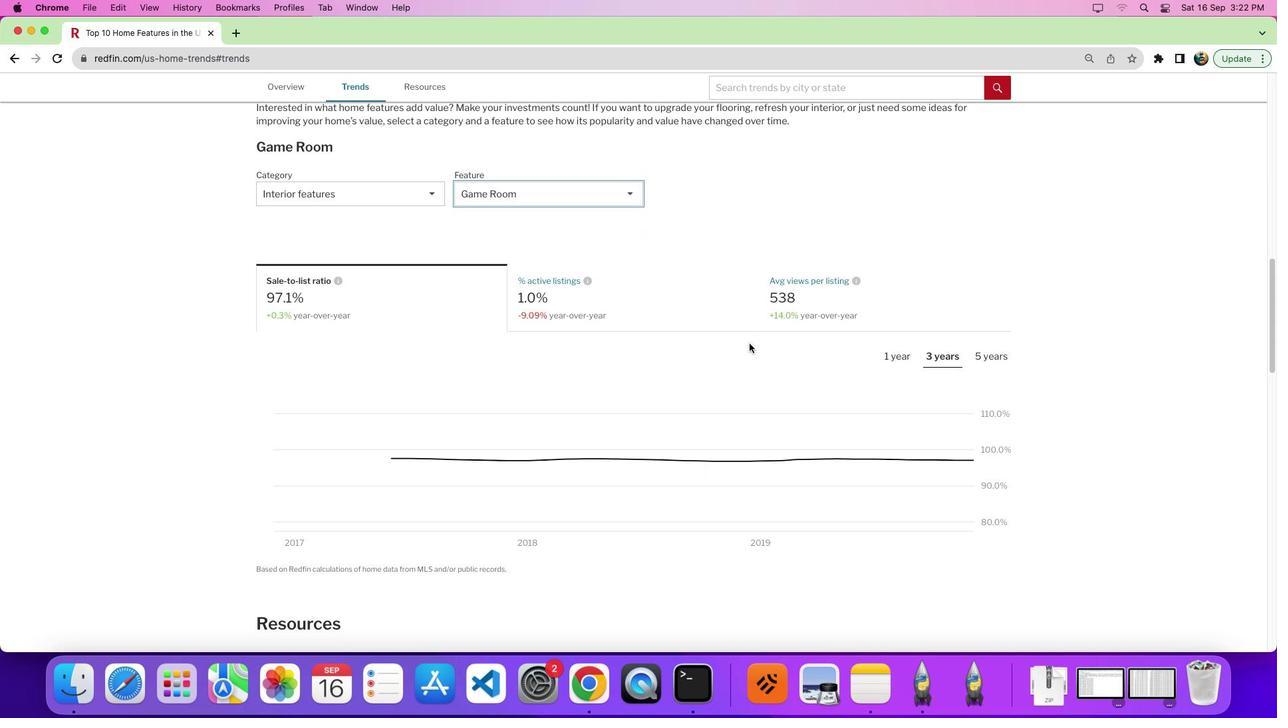 
Action: Mouse moved to (767, 333)
Screenshot: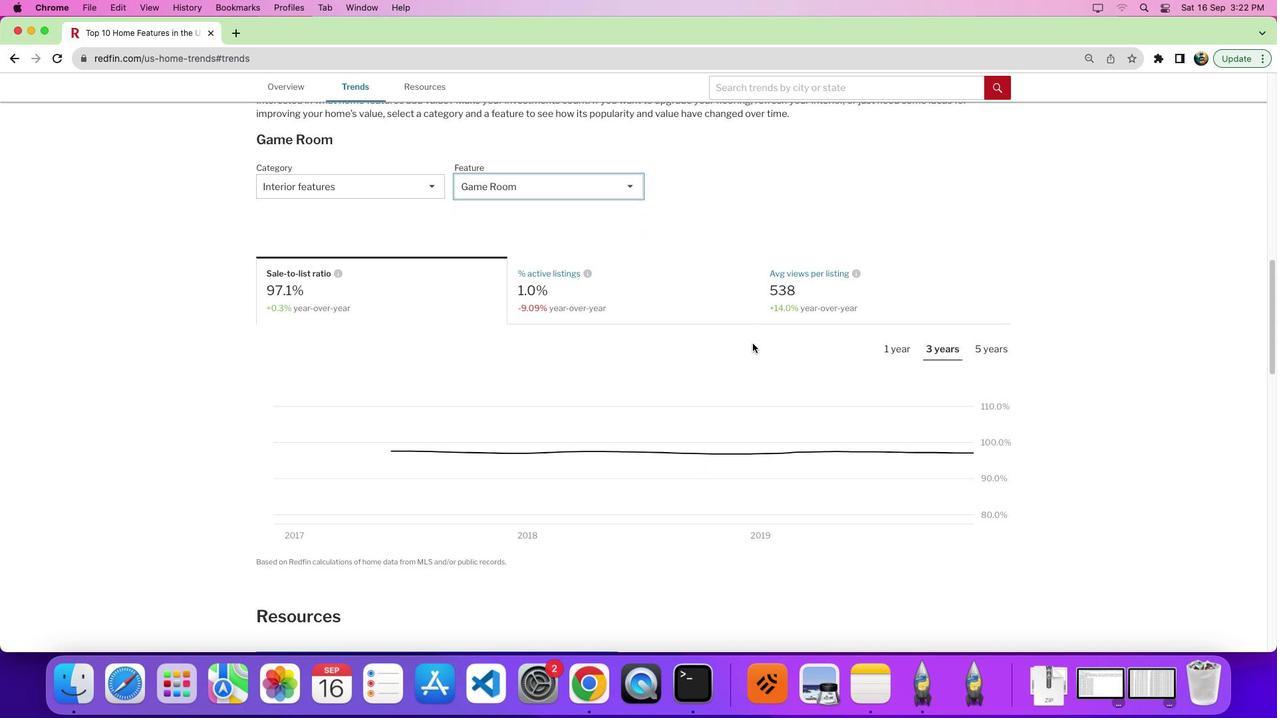 
Action: Mouse scrolled (767, 333) with delta (-26, 79)
Screenshot: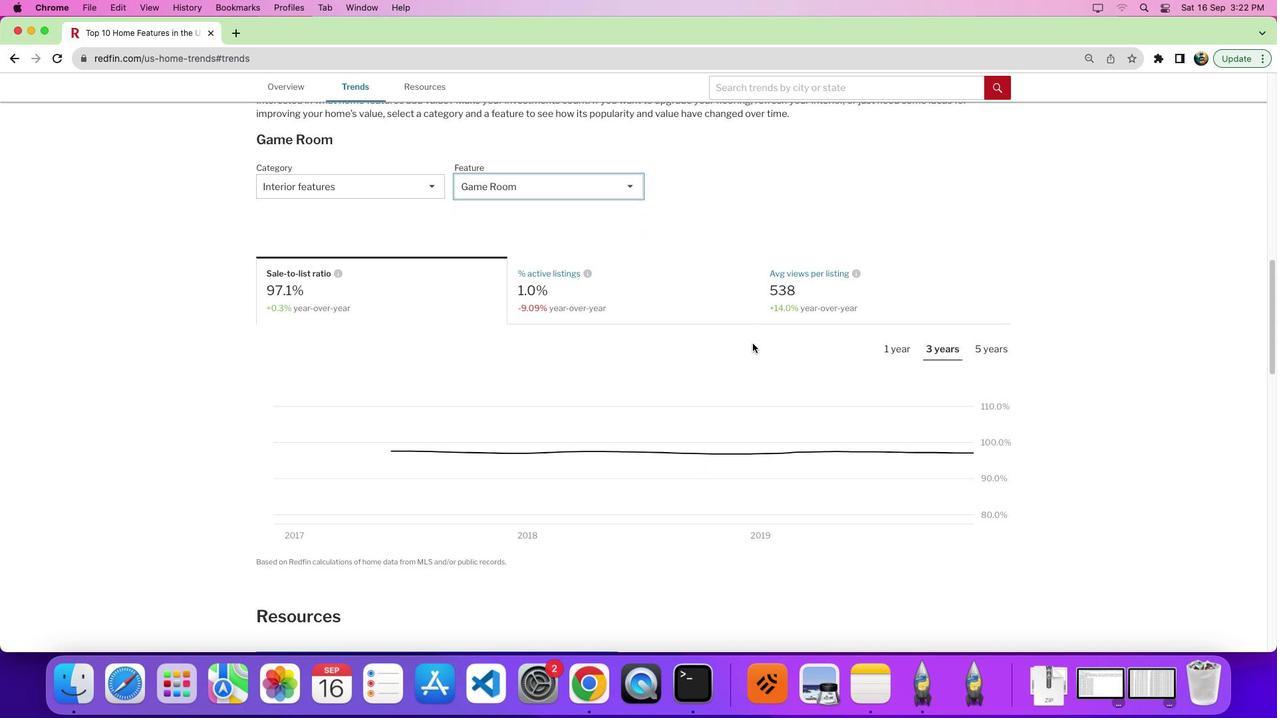 
Action: Mouse moved to (925, 328)
Screenshot: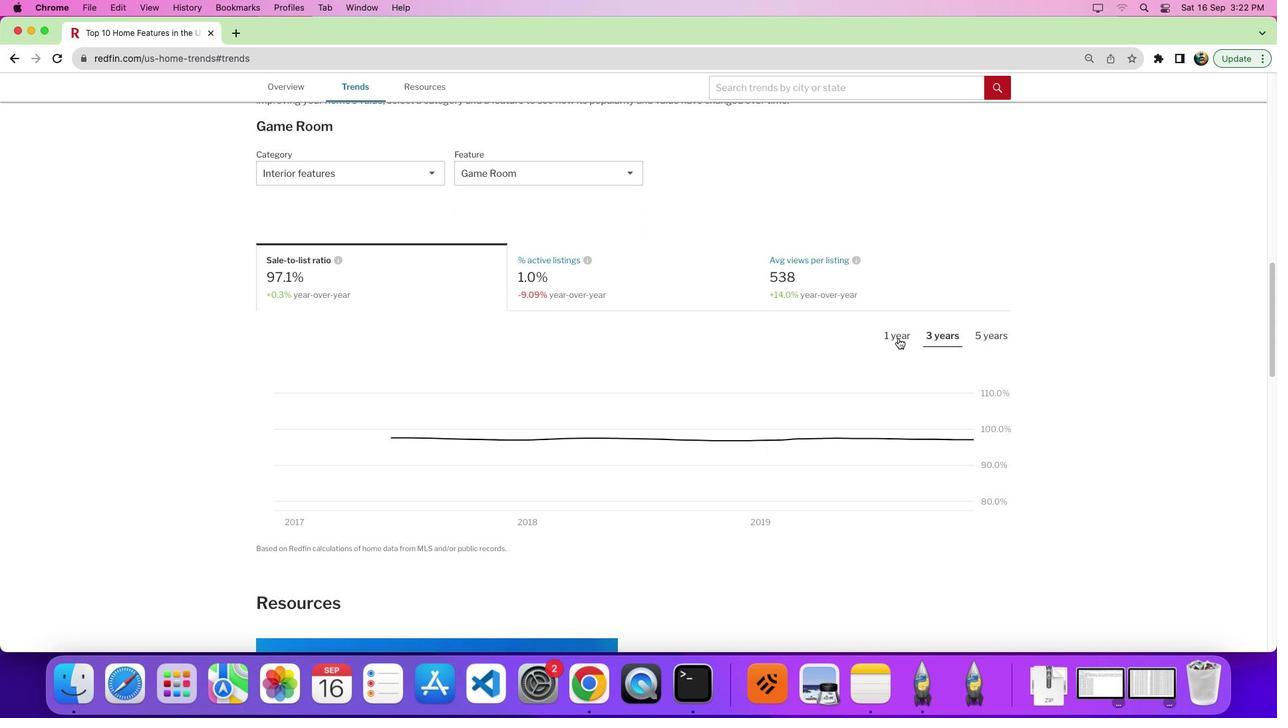 
Action: Mouse pressed left at (925, 328)
Screenshot: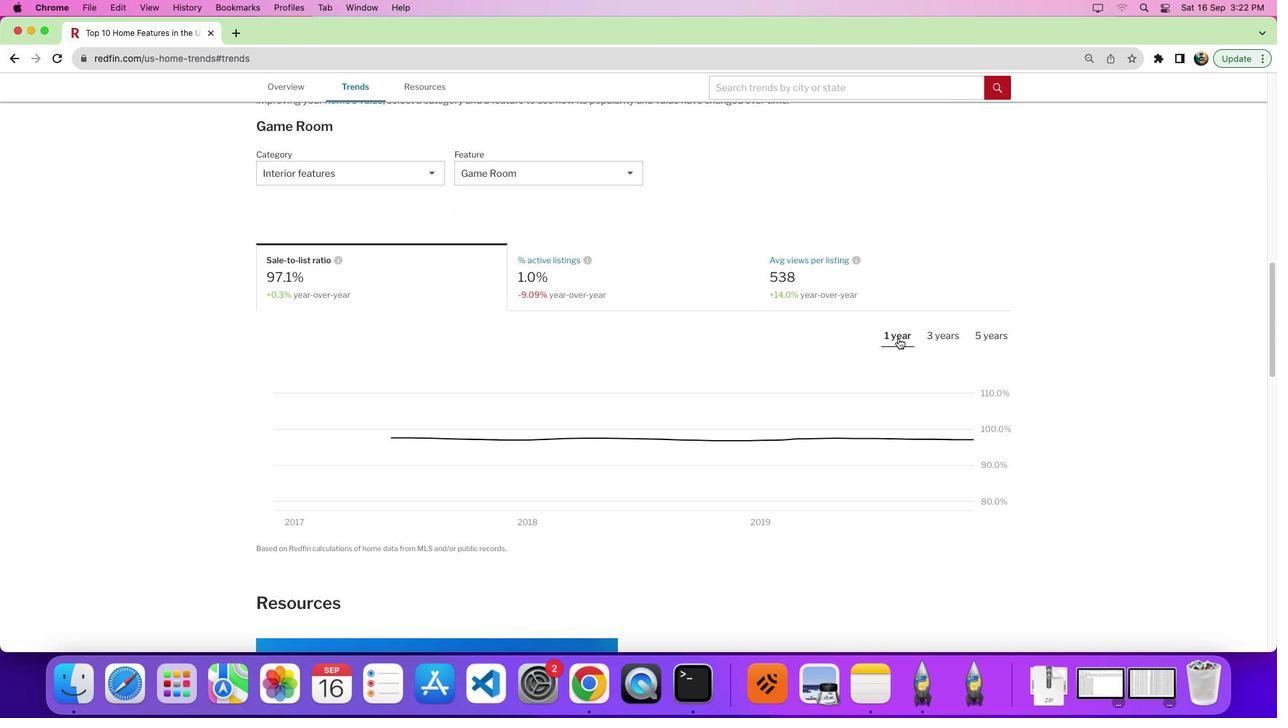
Action: Mouse moved to (922, 342)
Screenshot: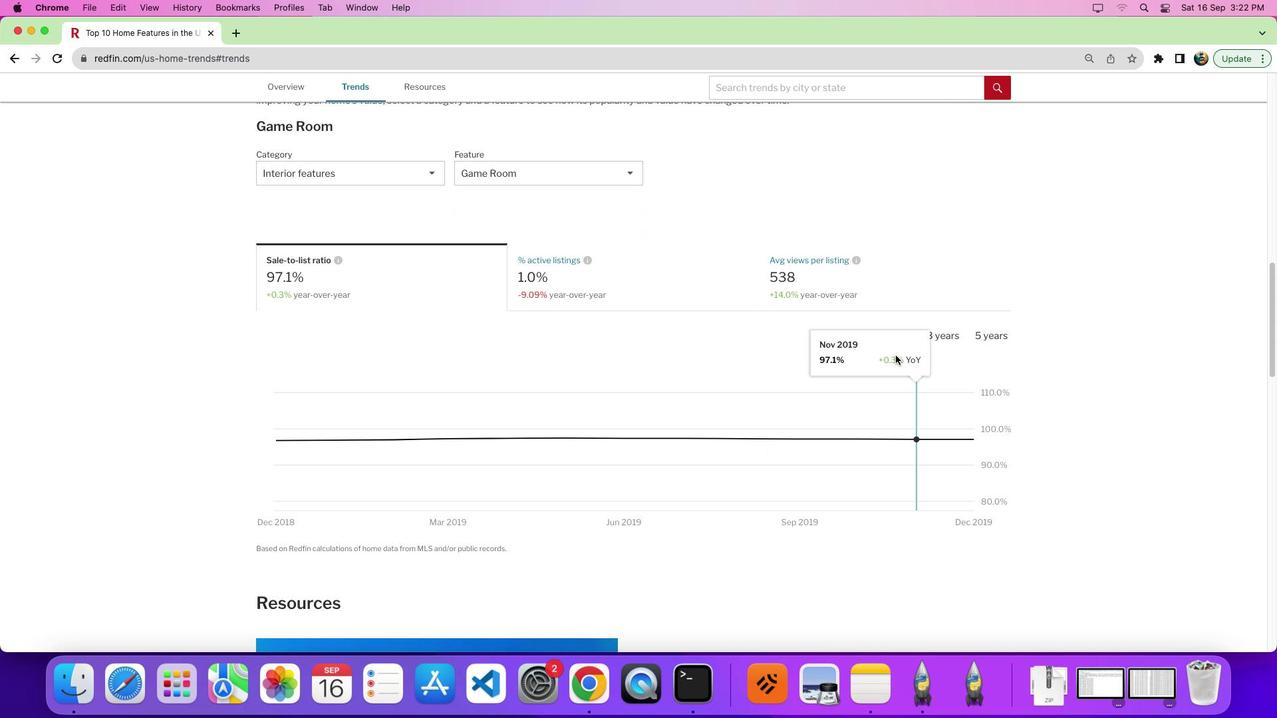 
Action: Mouse scrolled (922, 342) with delta (-26, 79)
Screenshot: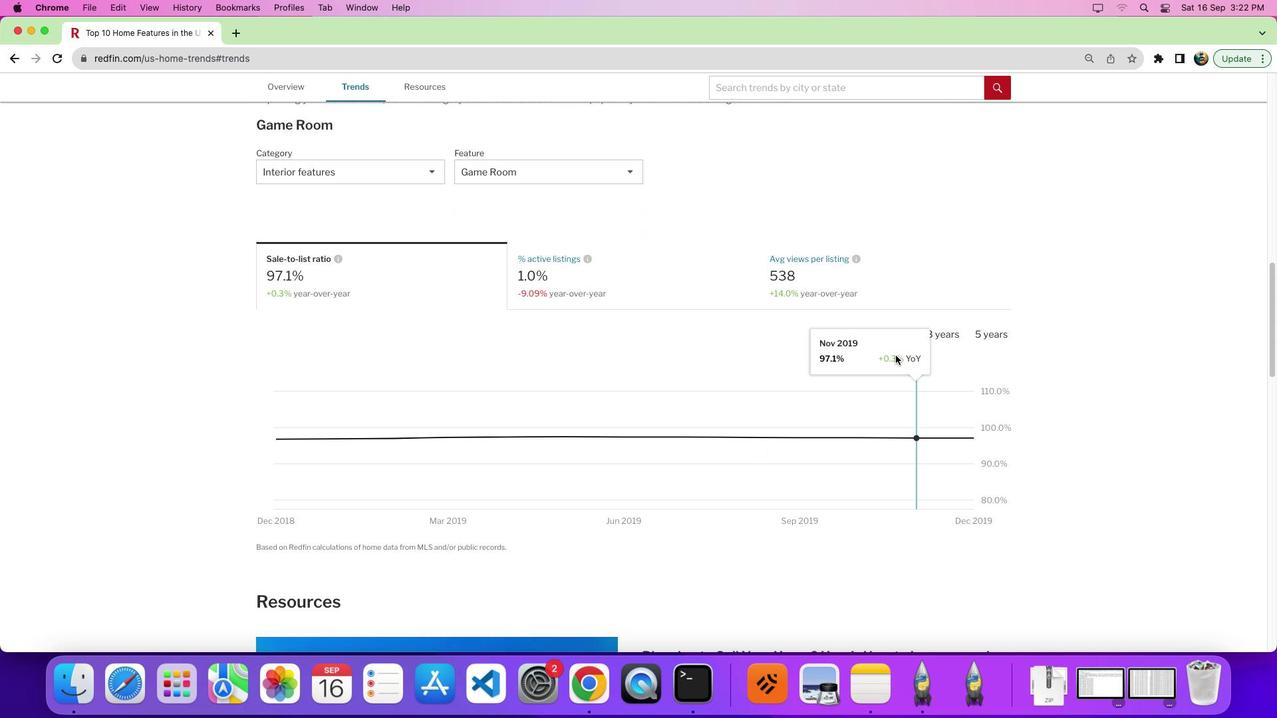 
Action: Mouse scrolled (922, 342) with delta (-26, 79)
Screenshot: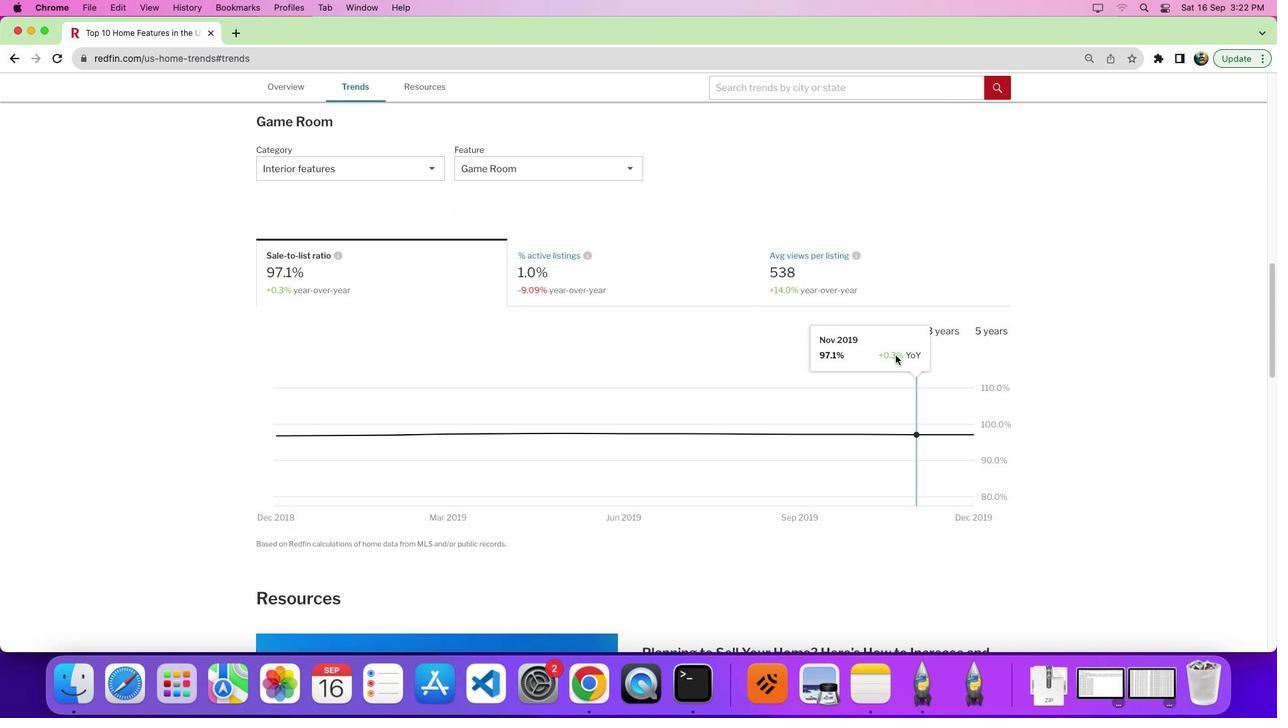 
Action: Mouse moved to (1037, 296)
Screenshot: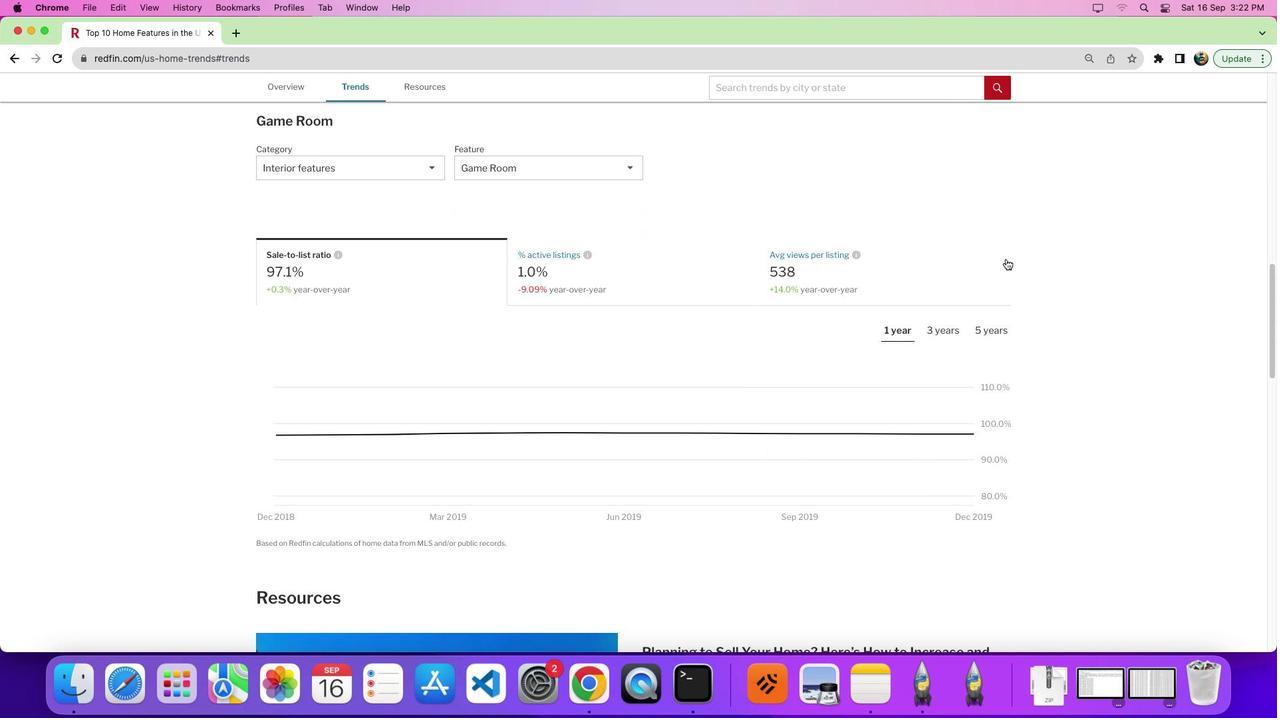 
